 Task: Search for a place to stay in Alvin, United States from July 9 to July 16 for 3 guests, with a price range of ₹8000 to ₹16000, 2 bedrooms, 2 beds, 1 bathroom, self check-in, and English-speaking host.
Action: Mouse moved to (504, 123)
Screenshot: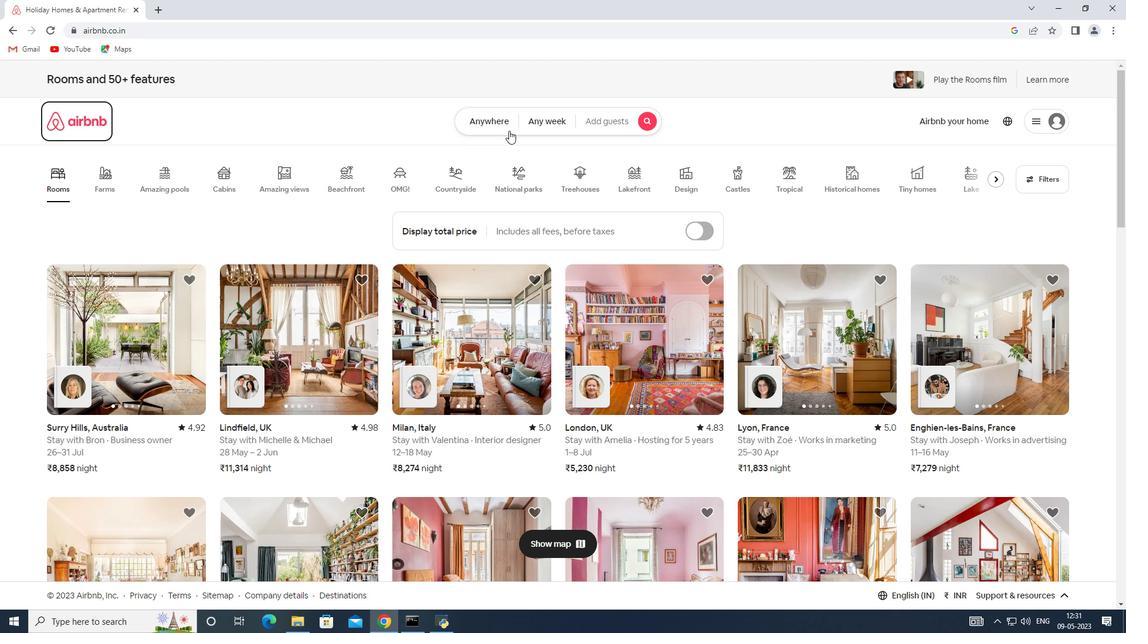 
Action: Mouse pressed left at (504, 123)
Screenshot: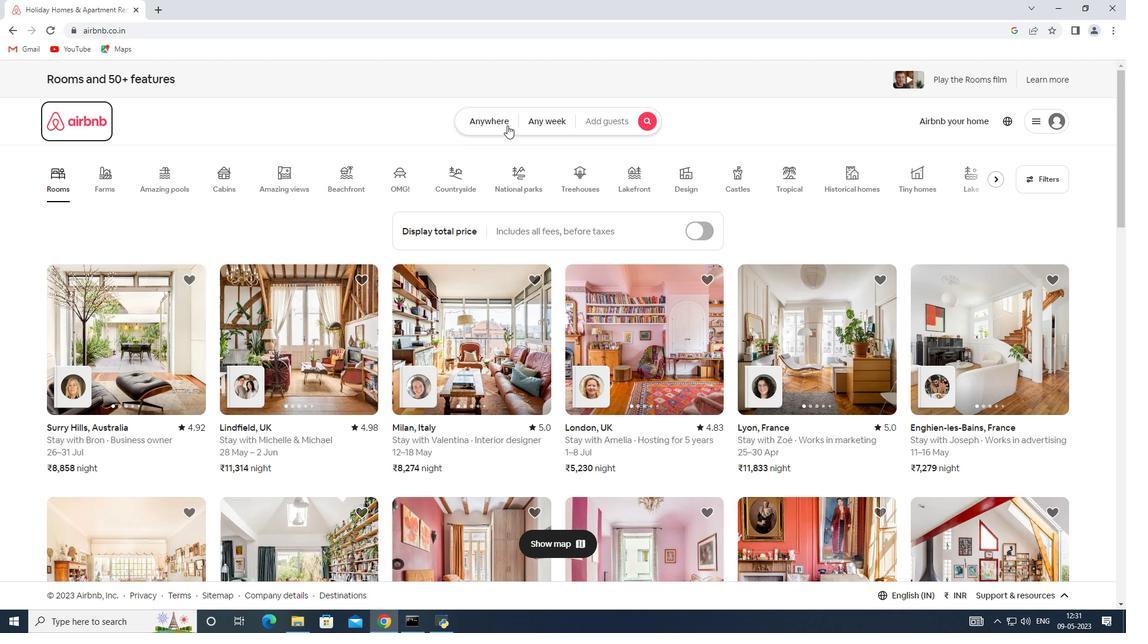 
Action: Mouse moved to (409, 165)
Screenshot: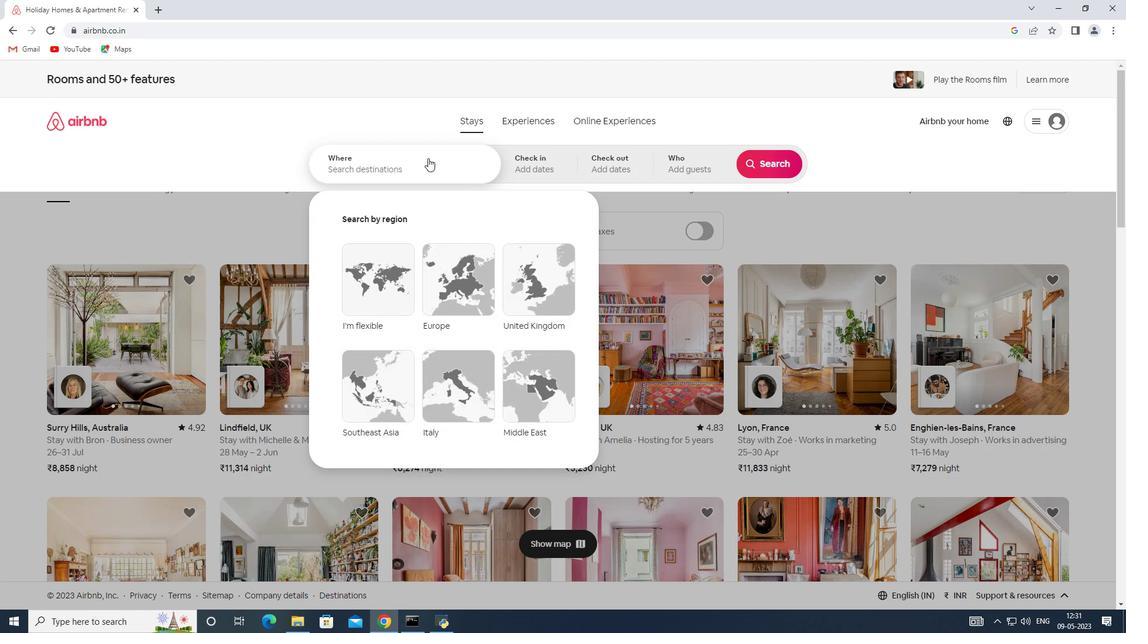 
Action: Mouse pressed left at (409, 165)
Screenshot: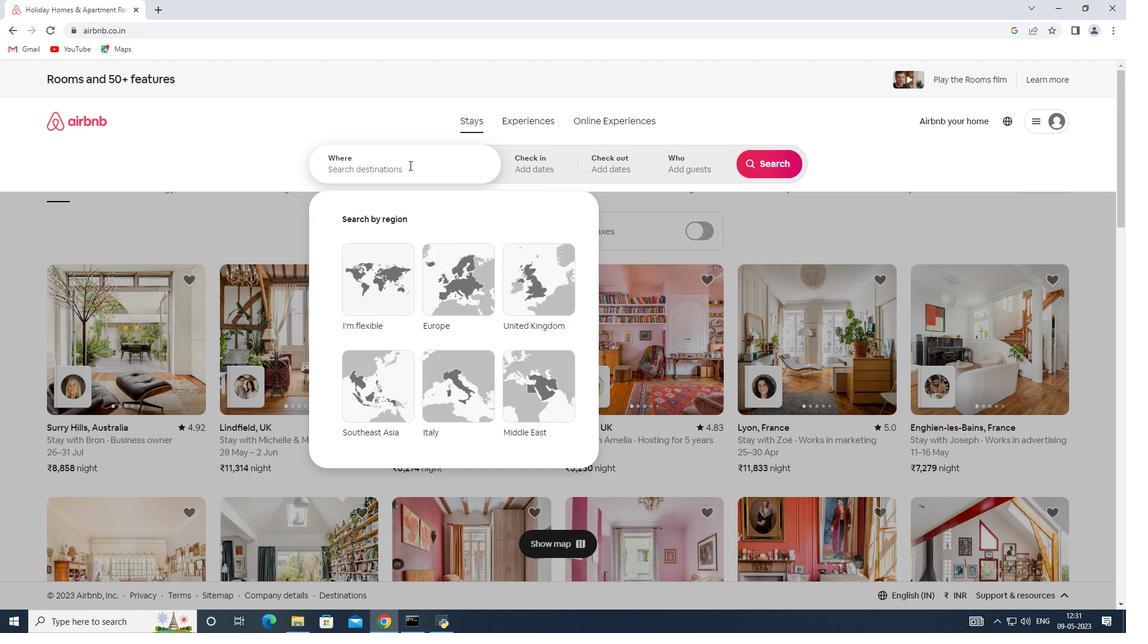 
Action: Key pressed <Key.shift>Alvin,<Key.shift><Key.shift><Key.shift><Key.shift><Key.shift><Key.shift>United<Key.space><Key.shift>States
Screenshot: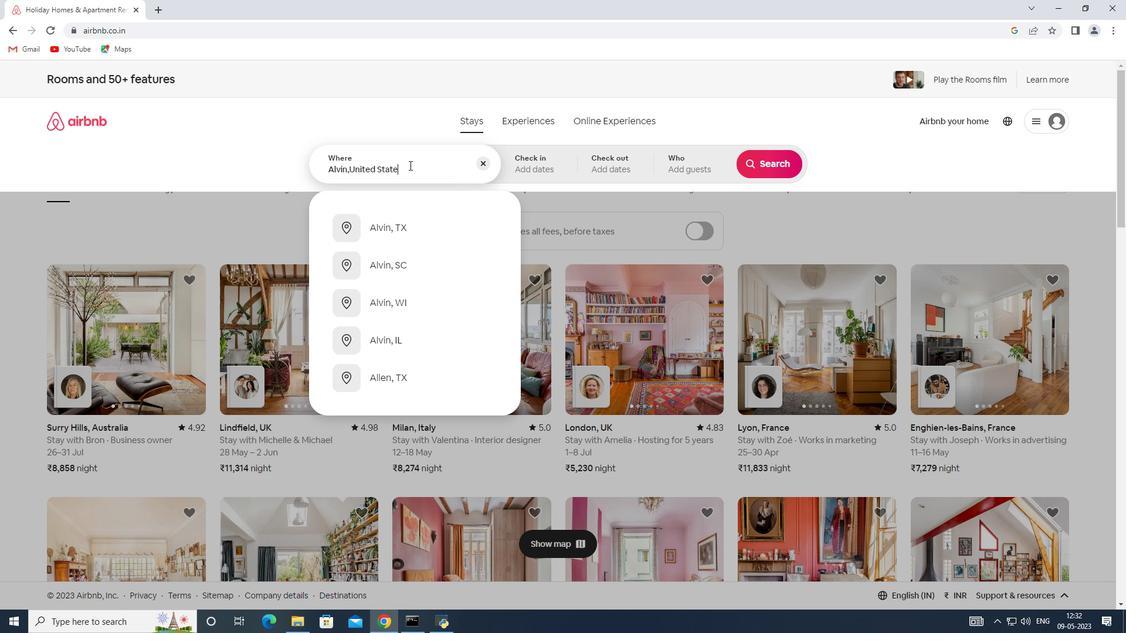 
Action: Mouse moved to (518, 182)
Screenshot: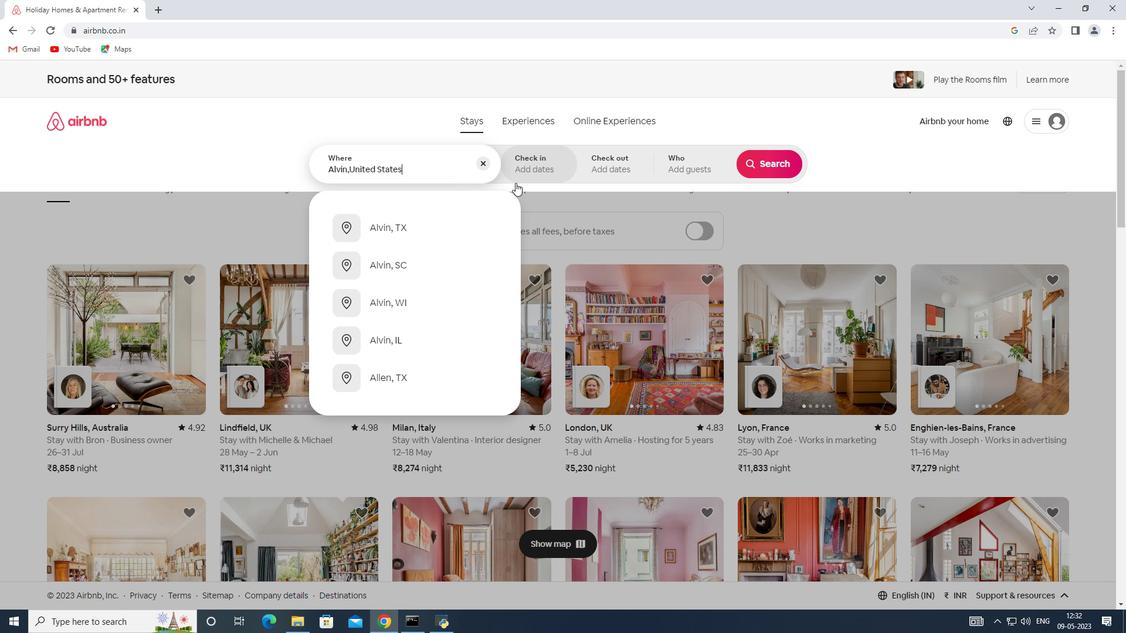 
Action: Mouse pressed left at (518, 182)
Screenshot: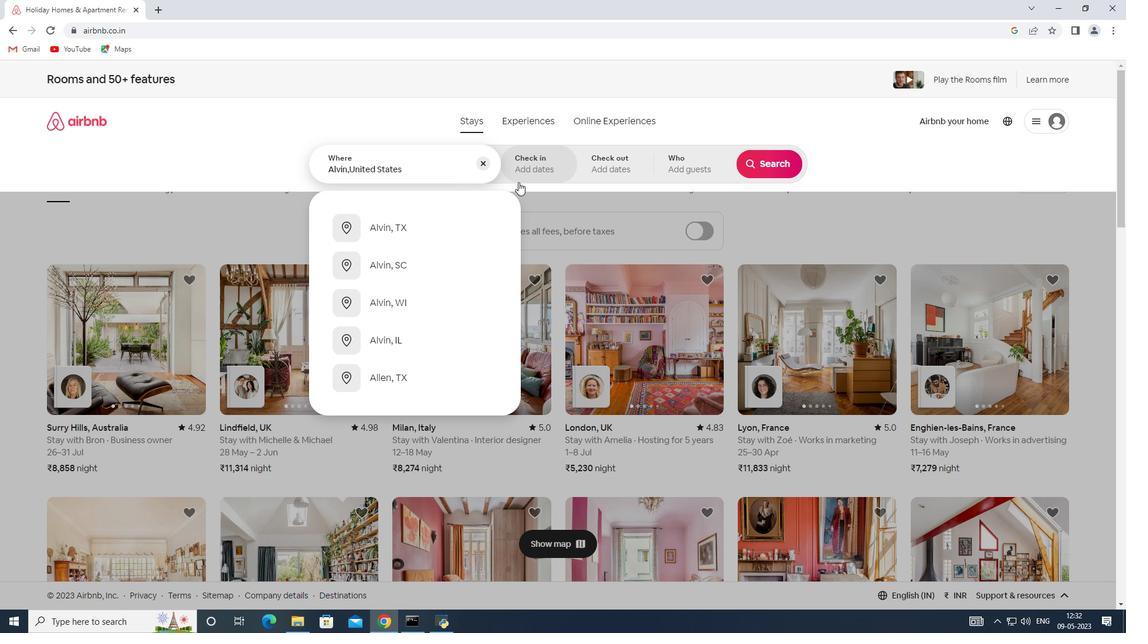 
Action: Mouse moved to (773, 258)
Screenshot: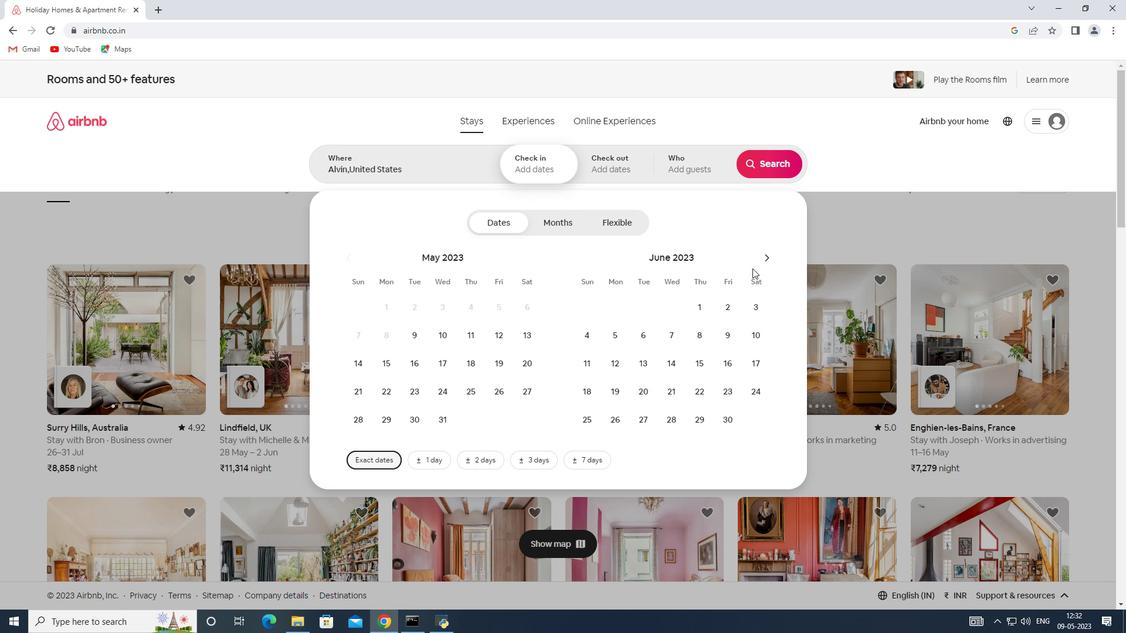 
Action: Mouse pressed left at (773, 258)
Screenshot: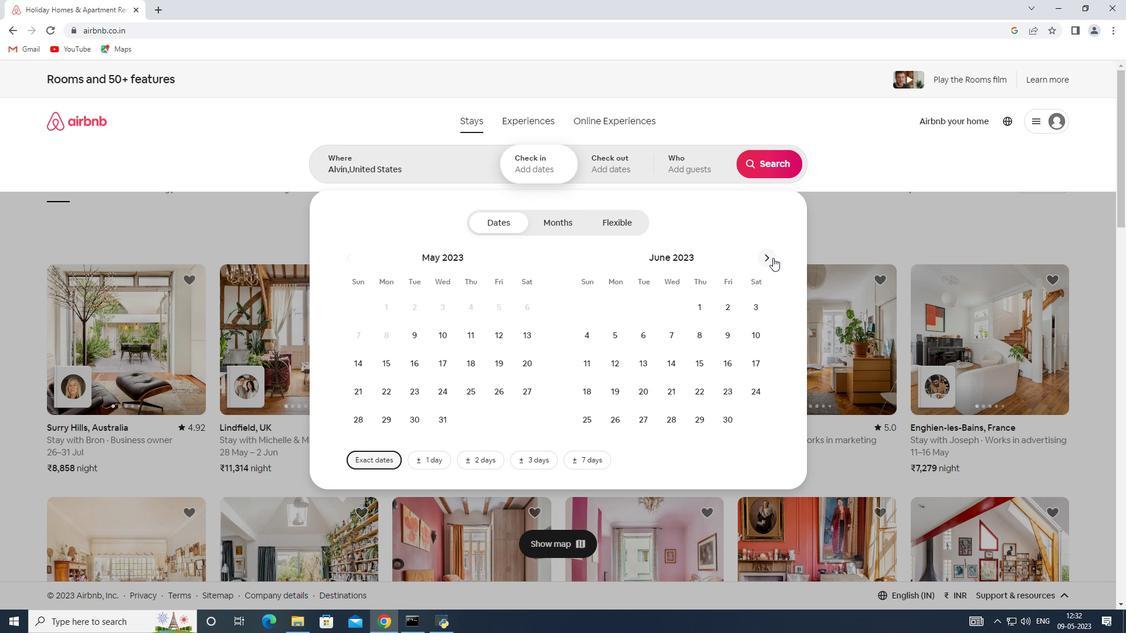 
Action: Mouse moved to (594, 360)
Screenshot: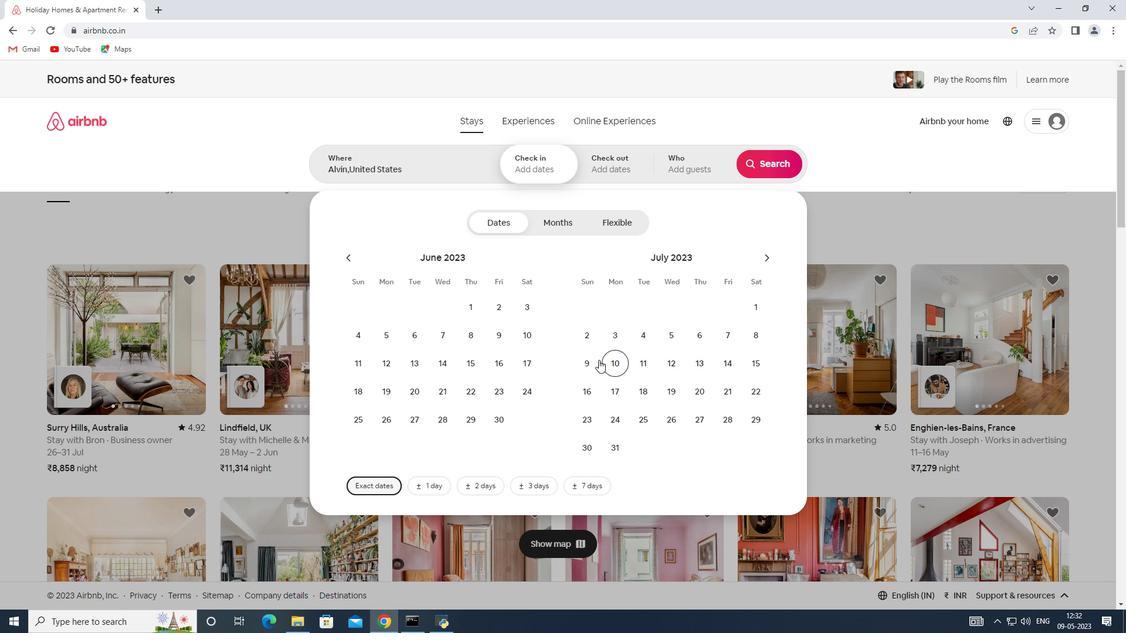 
Action: Mouse pressed left at (594, 360)
Screenshot: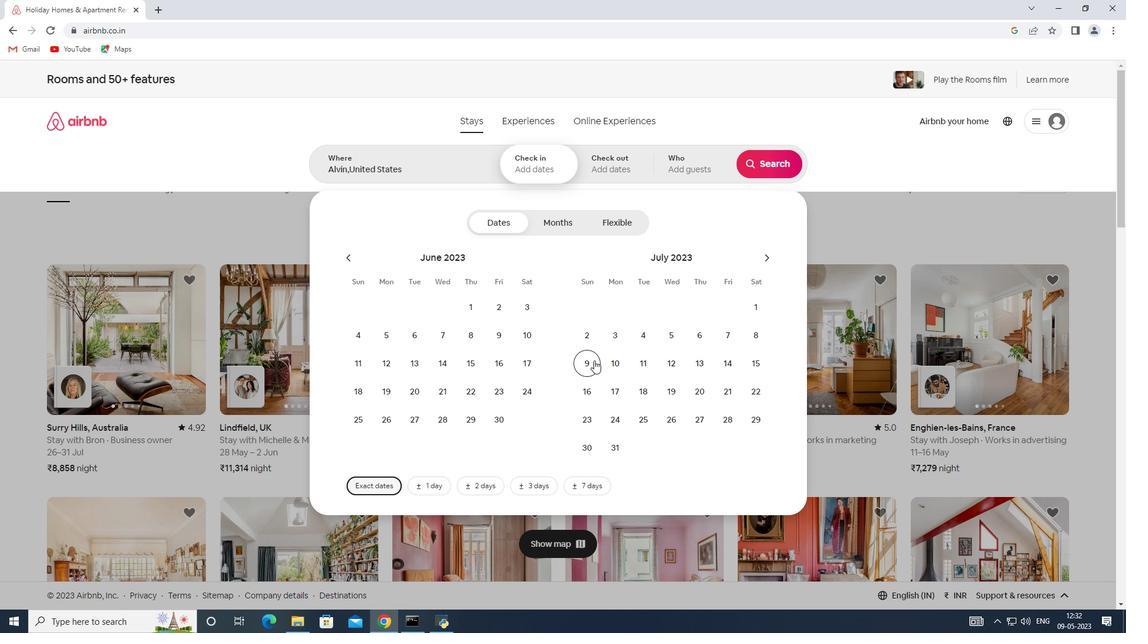 
Action: Mouse moved to (585, 391)
Screenshot: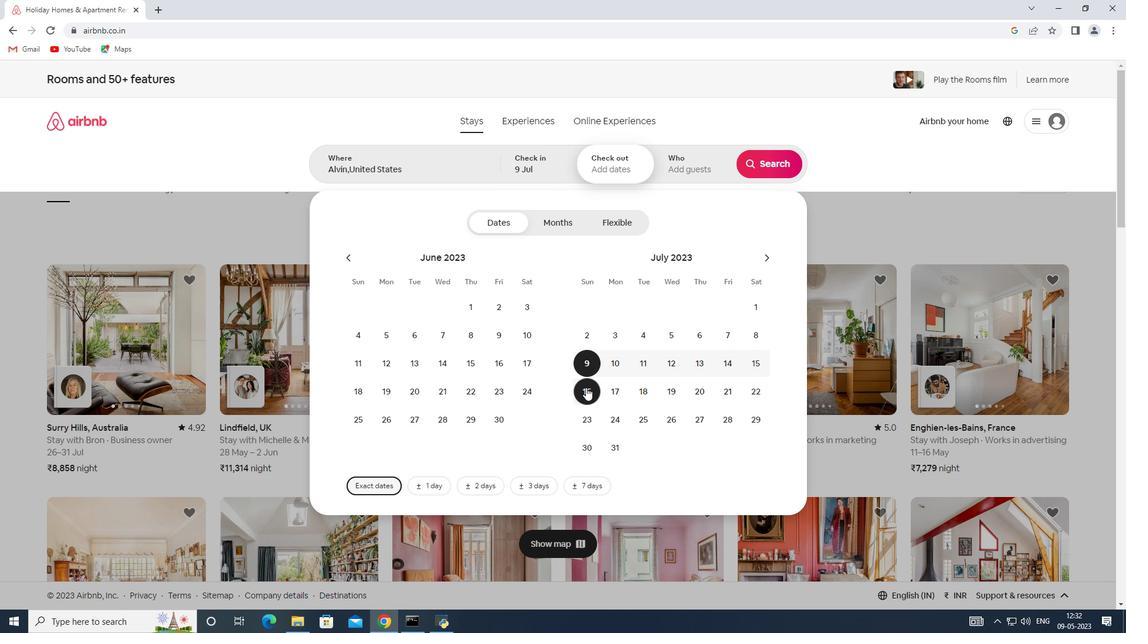 
Action: Mouse pressed left at (585, 391)
Screenshot: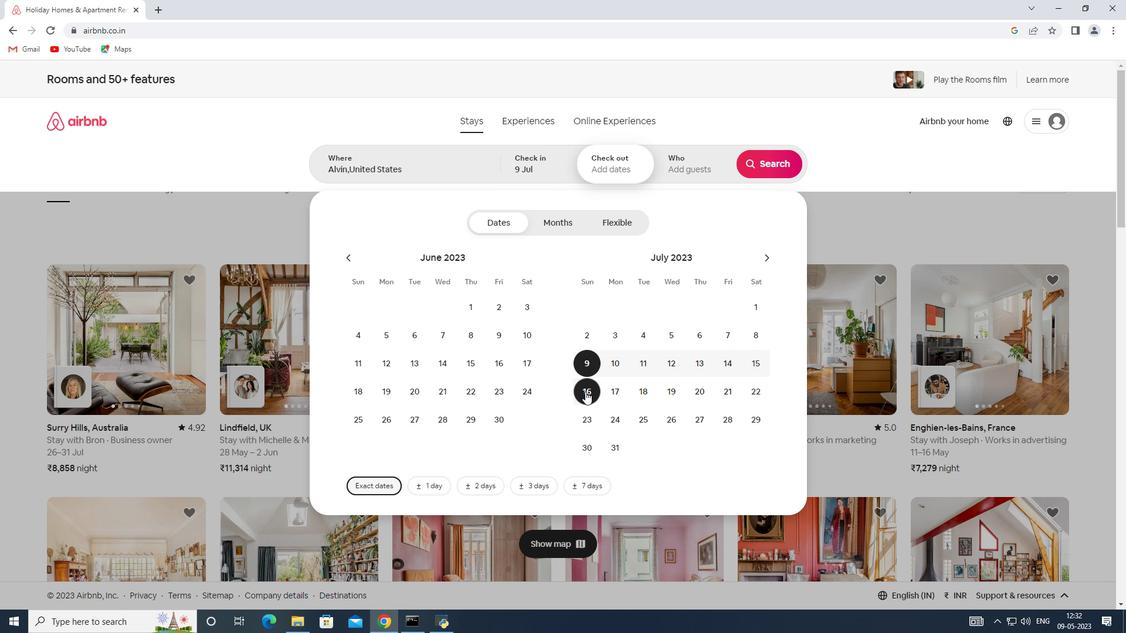 
Action: Mouse moved to (678, 166)
Screenshot: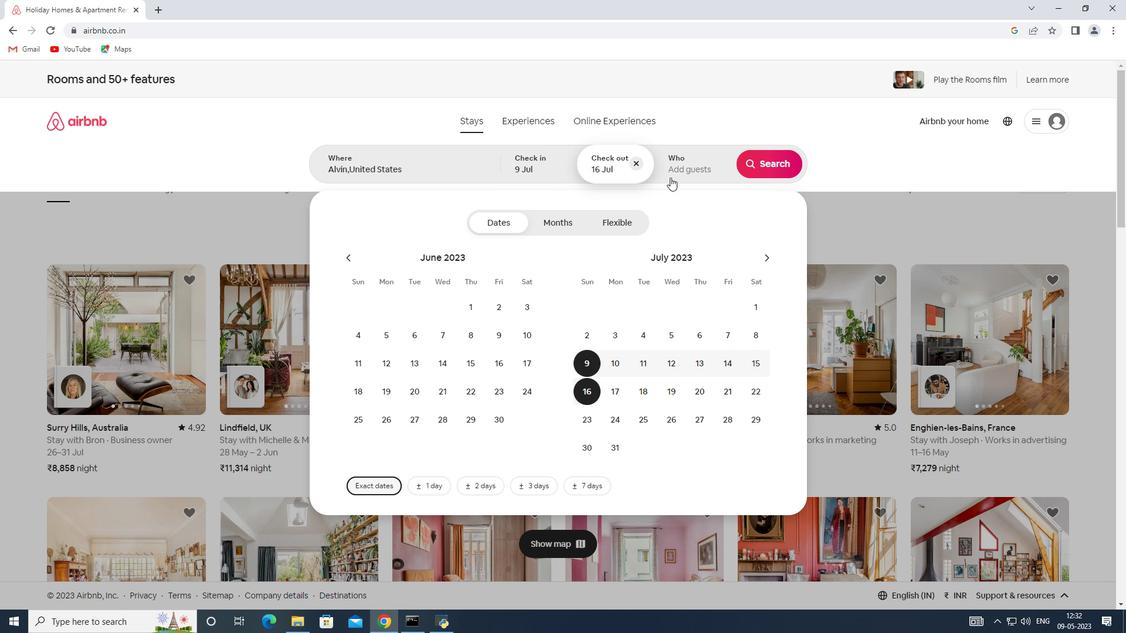 
Action: Mouse pressed left at (678, 166)
Screenshot: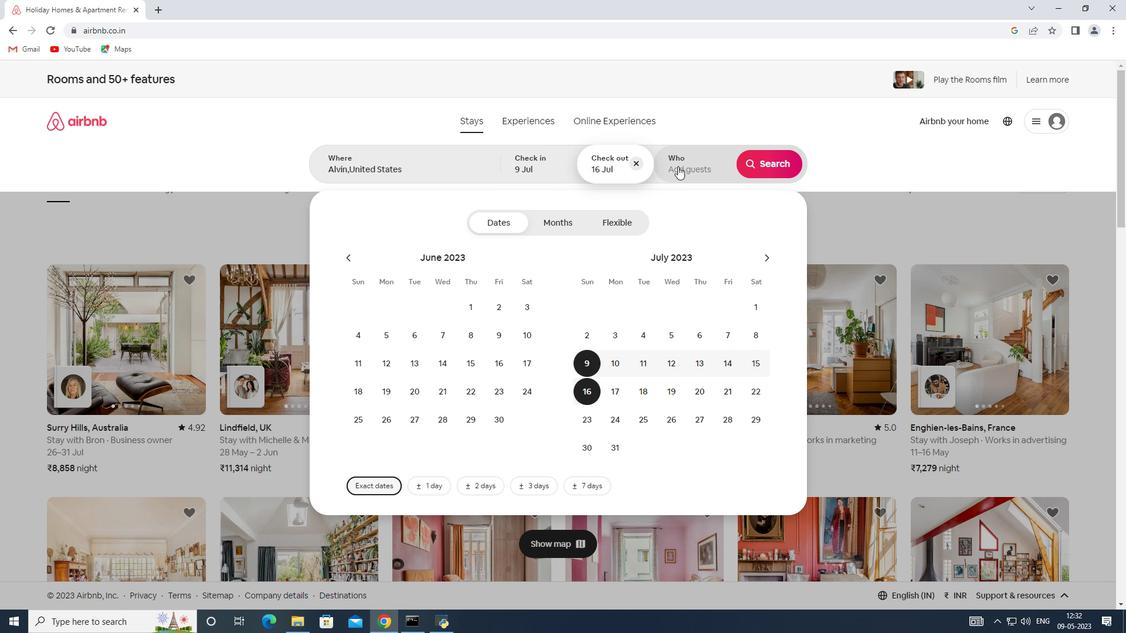 
Action: Mouse moved to (775, 218)
Screenshot: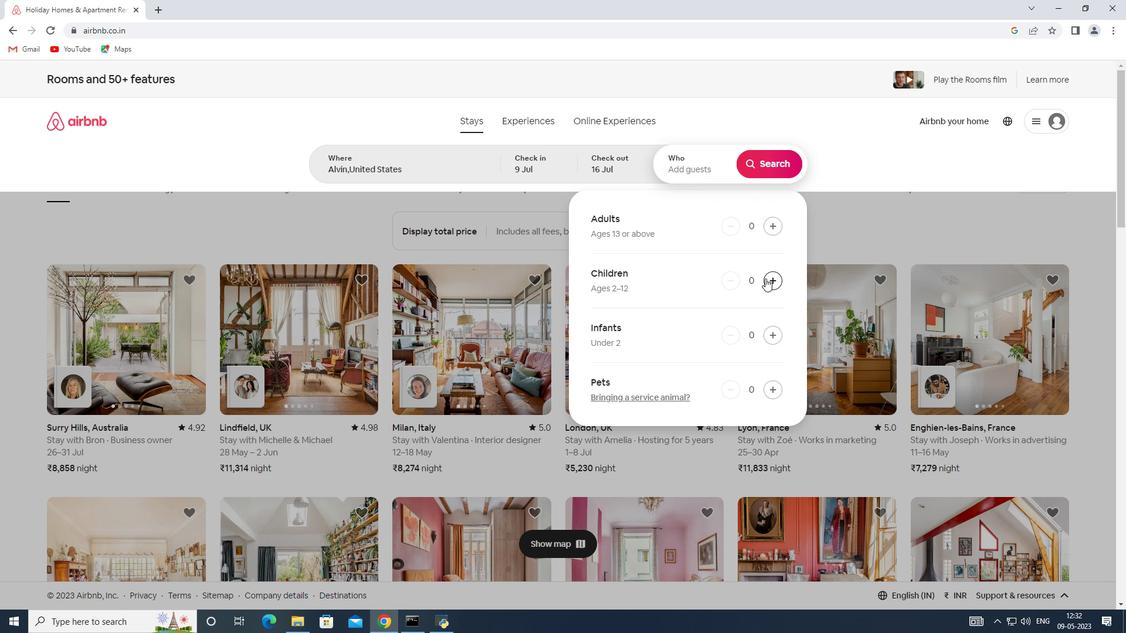 
Action: Mouse pressed left at (775, 218)
Screenshot: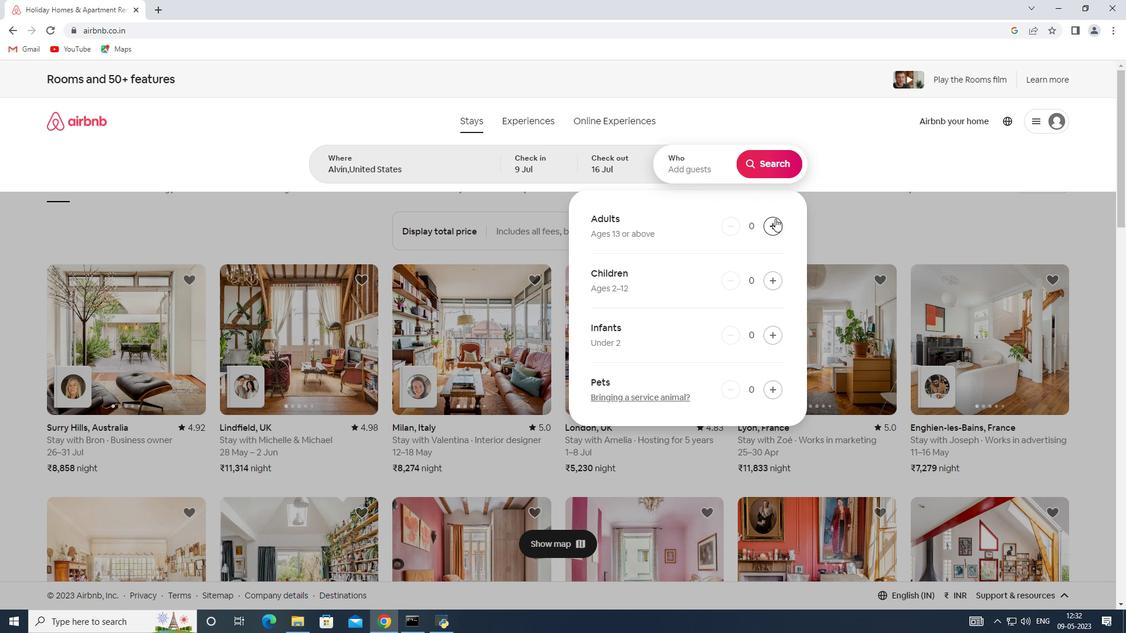 
Action: Mouse pressed left at (775, 218)
Screenshot: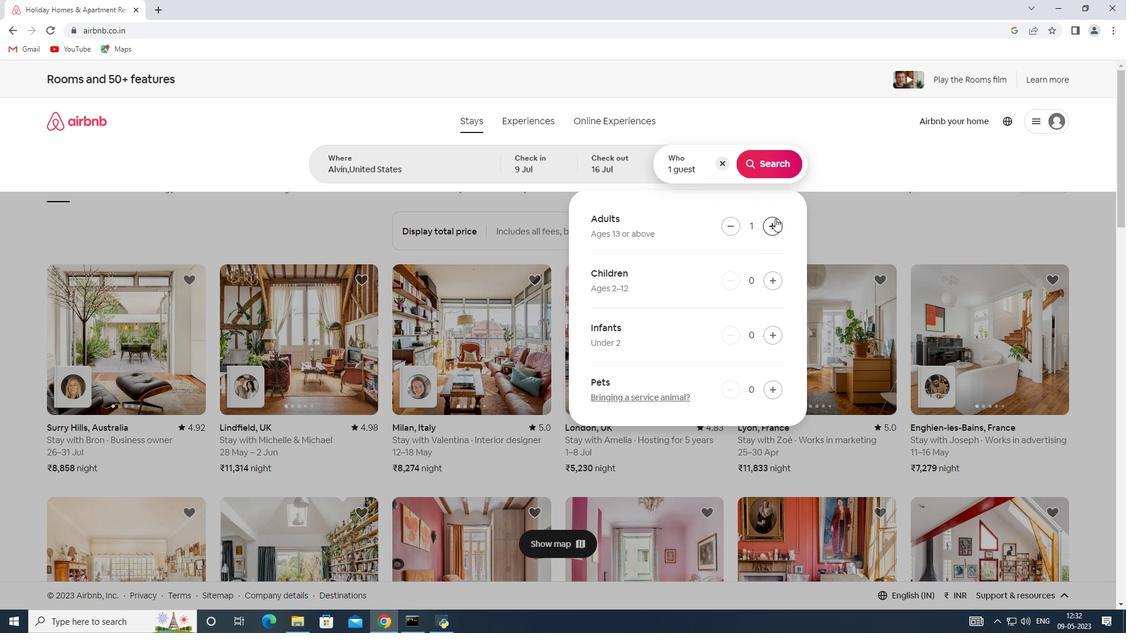 
Action: Mouse moved to (777, 276)
Screenshot: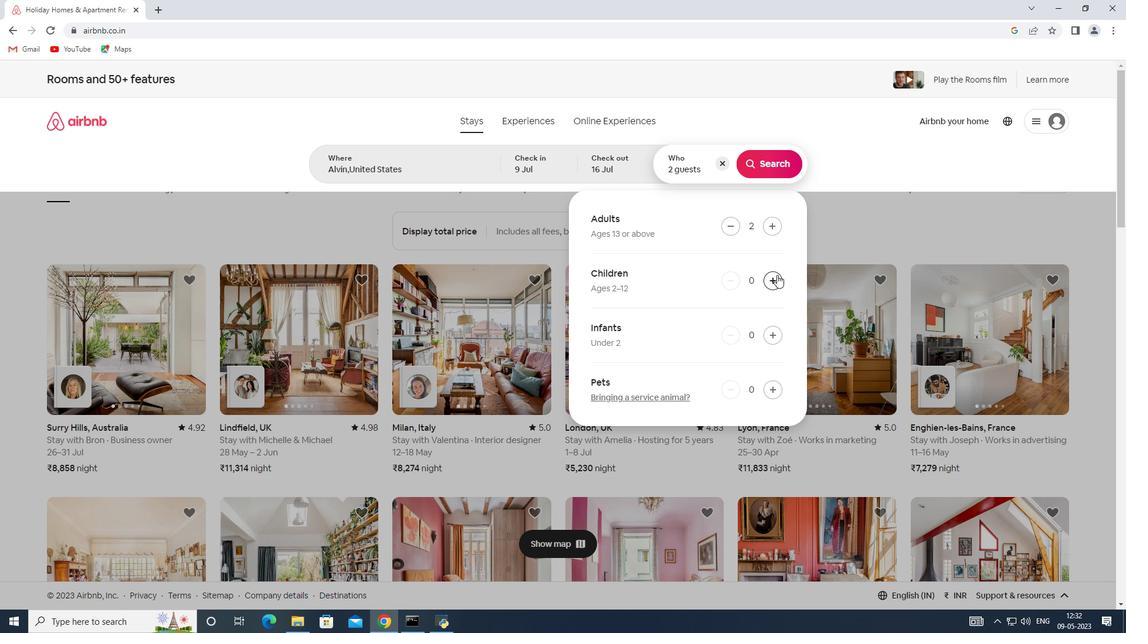 
Action: Mouse pressed left at (777, 276)
Screenshot: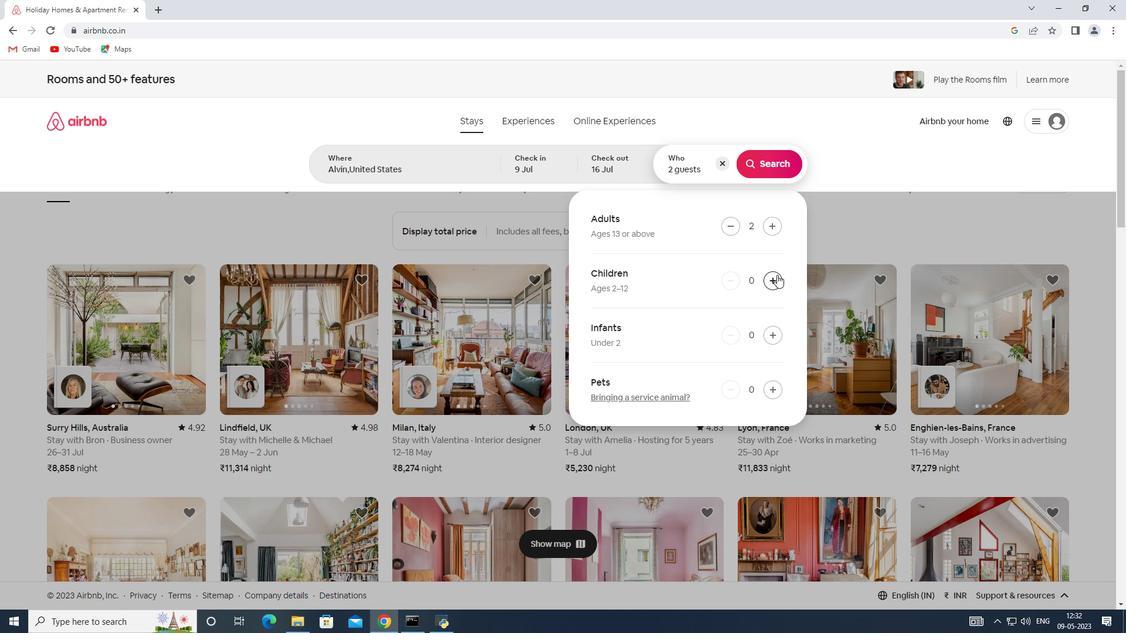 
Action: Mouse moved to (769, 157)
Screenshot: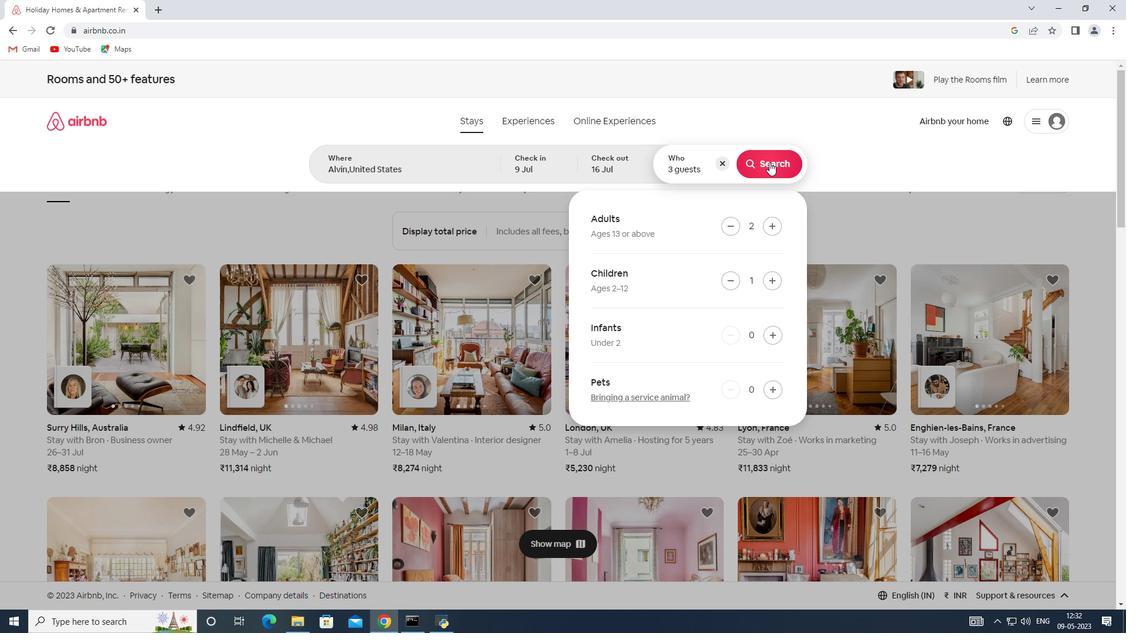 
Action: Mouse pressed left at (769, 157)
Screenshot: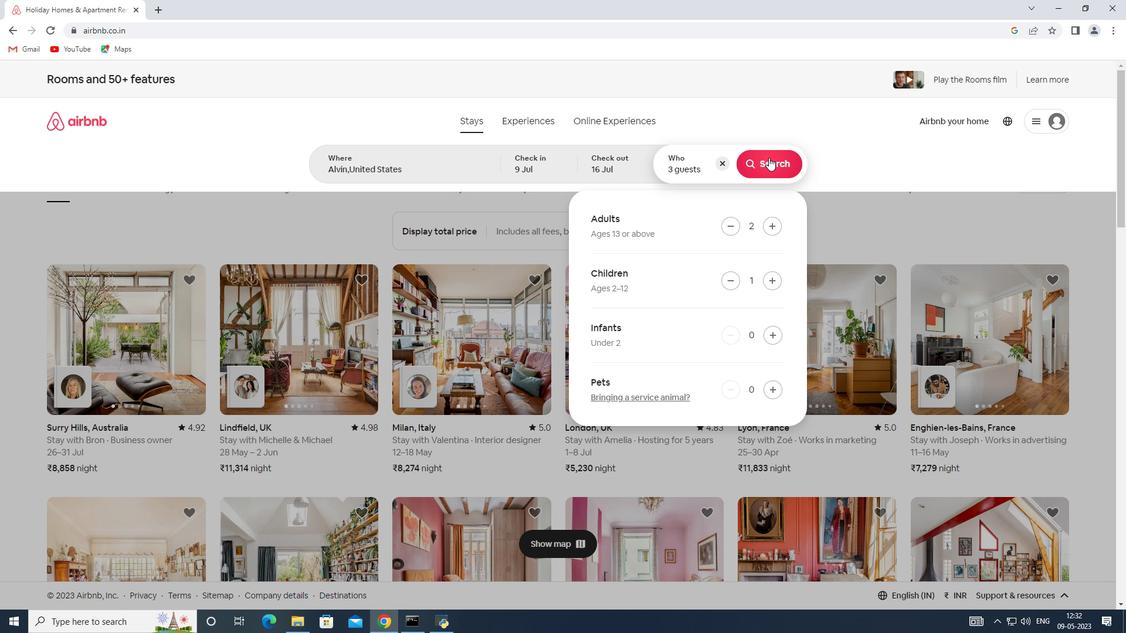 
Action: Mouse moved to (1077, 126)
Screenshot: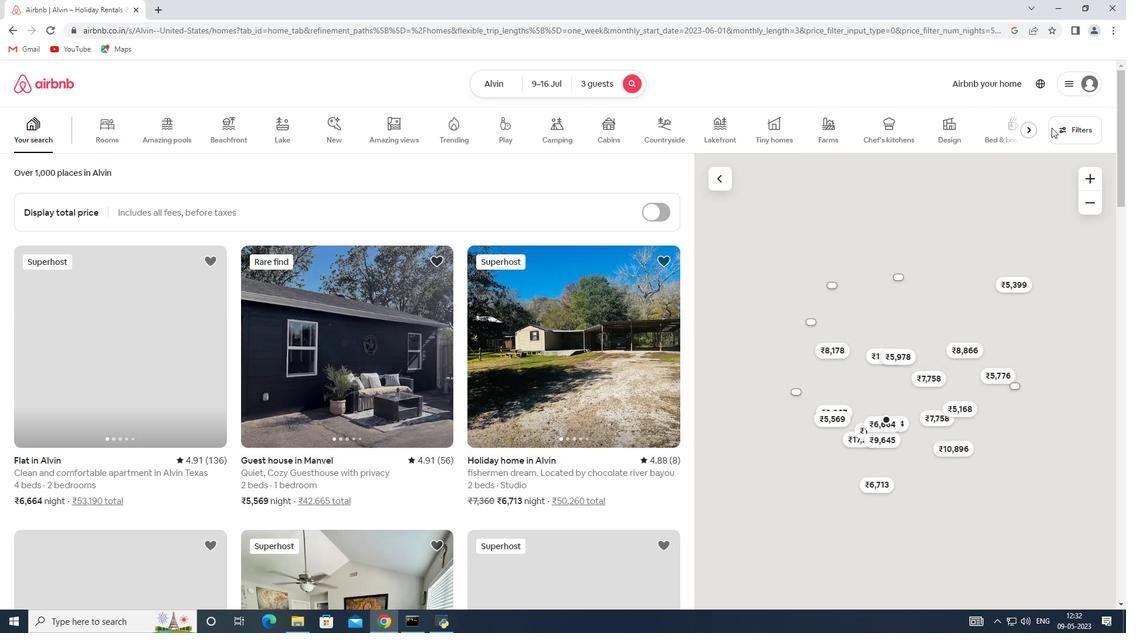 
Action: Mouse pressed left at (1077, 126)
Screenshot: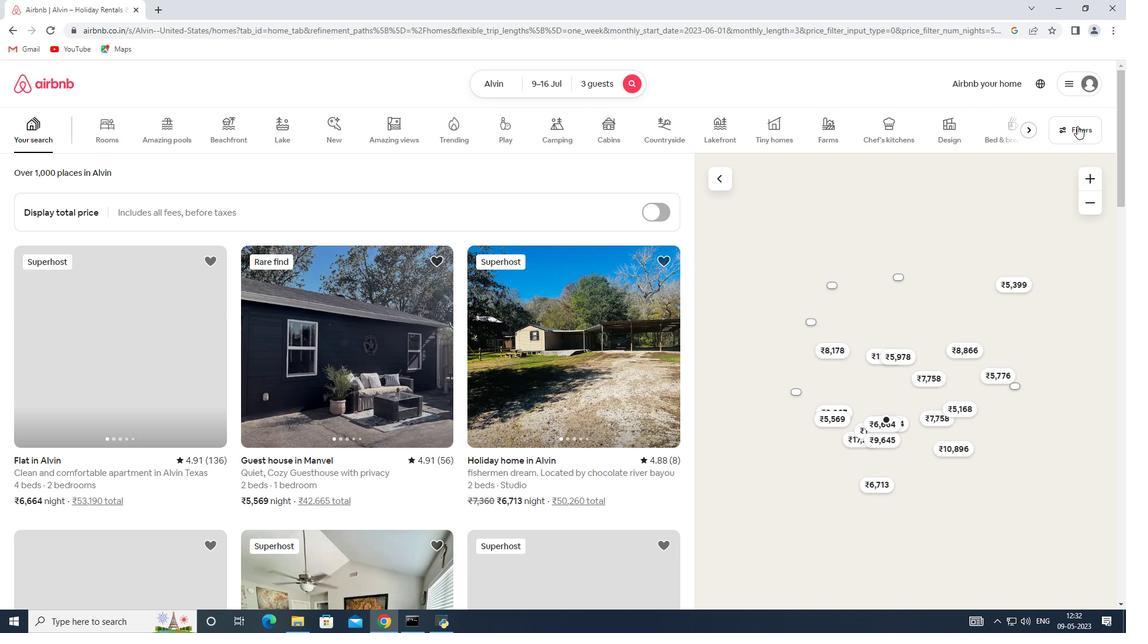 
Action: Mouse moved to (411, 419)
Screenshot: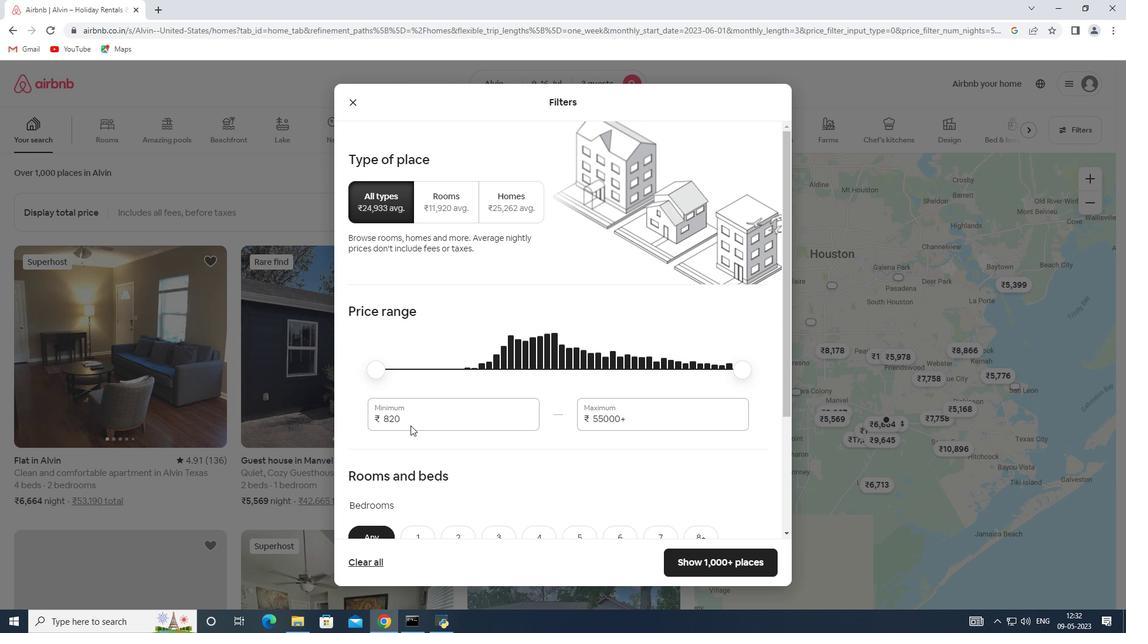 
Action: Mouse pressed left at (411, 419)
Screenshot: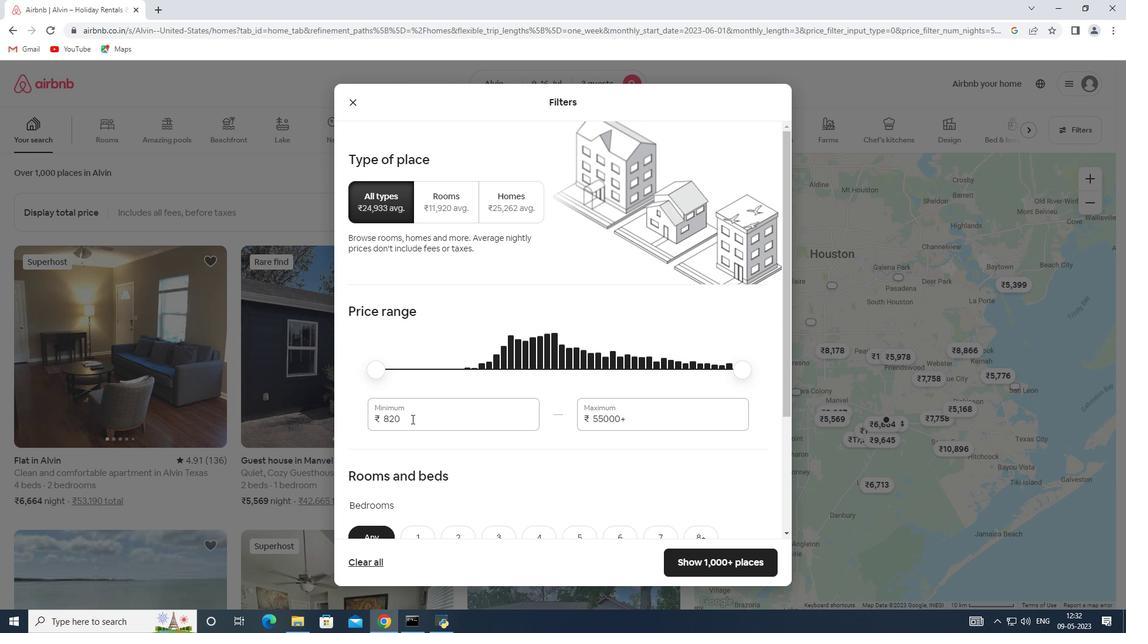 
Action: Mouse moved to (364, 417)
Screenshot: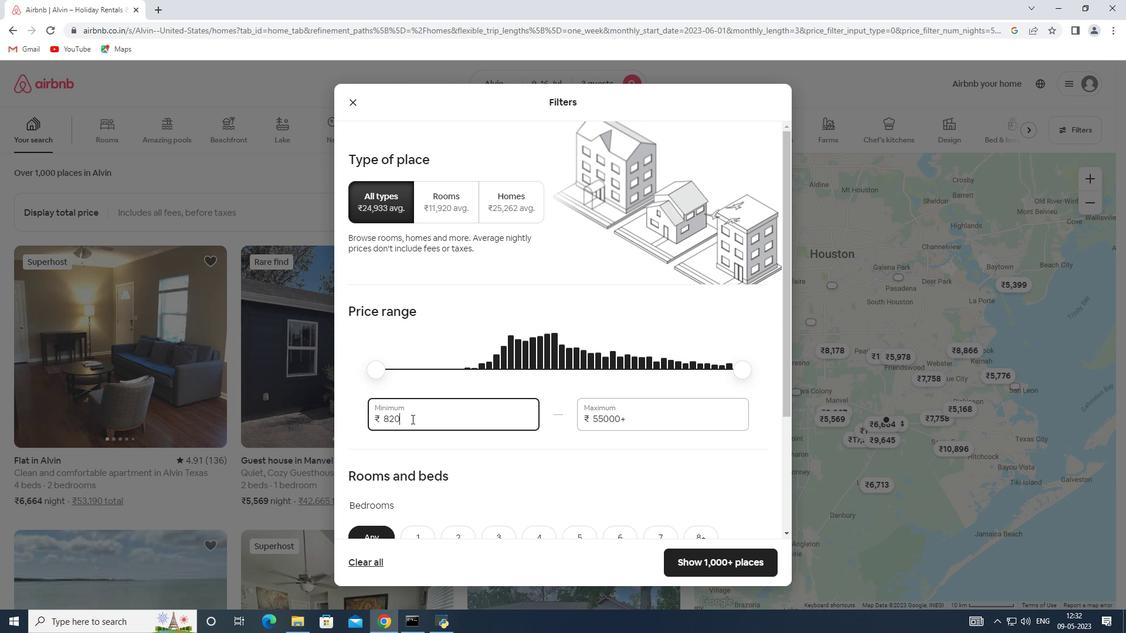 
Action: Key pressed 8000
Screenshot: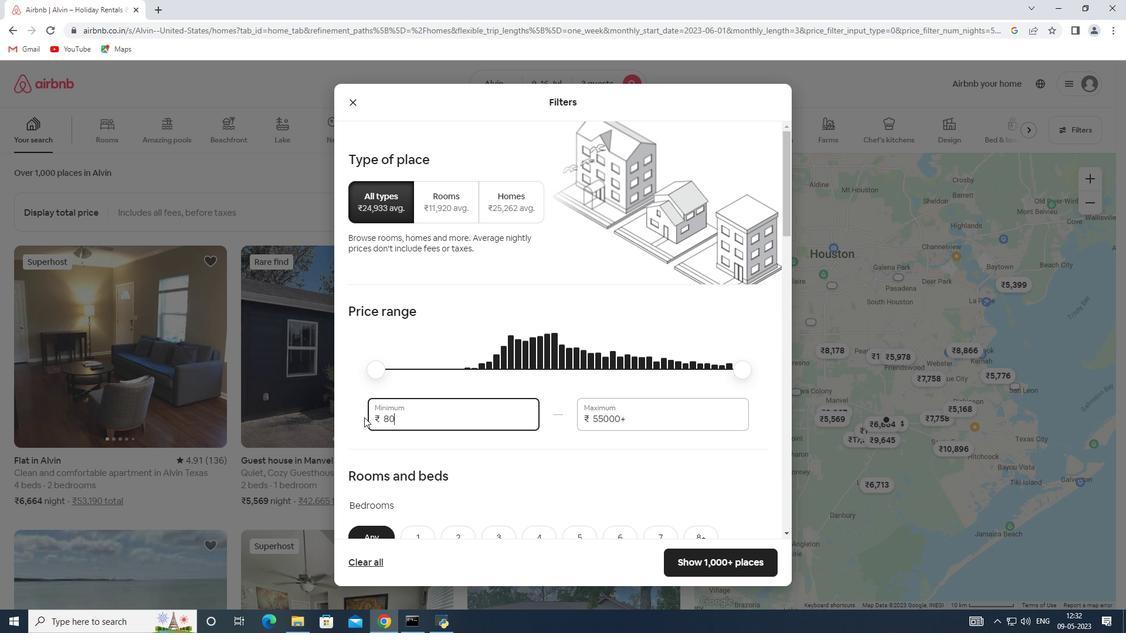 
Action: Mouse moved to (628, 421)
Screenshot: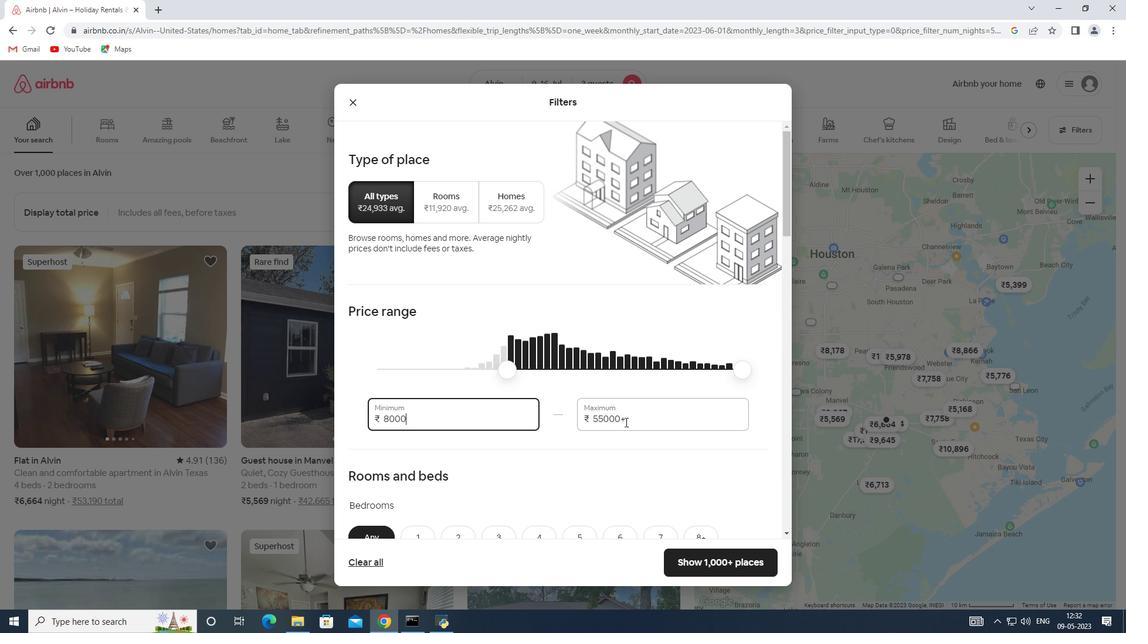 
Action: Mouse pressed left at (628, 421)
Screenshot: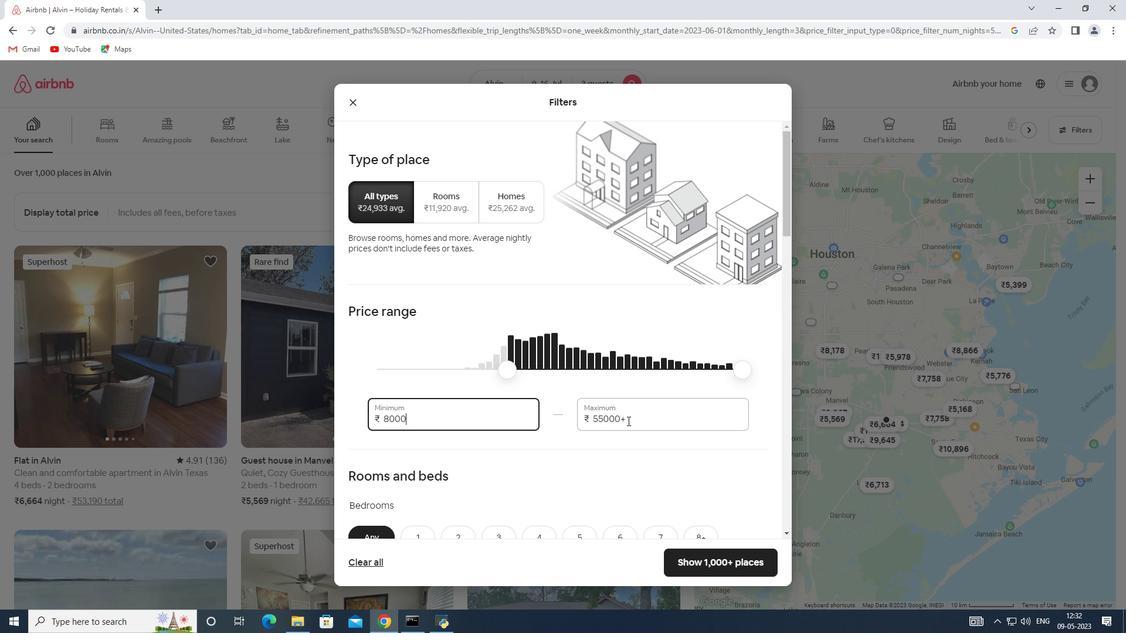 
Action: Mouse moved to (552, 421)
Screenshot: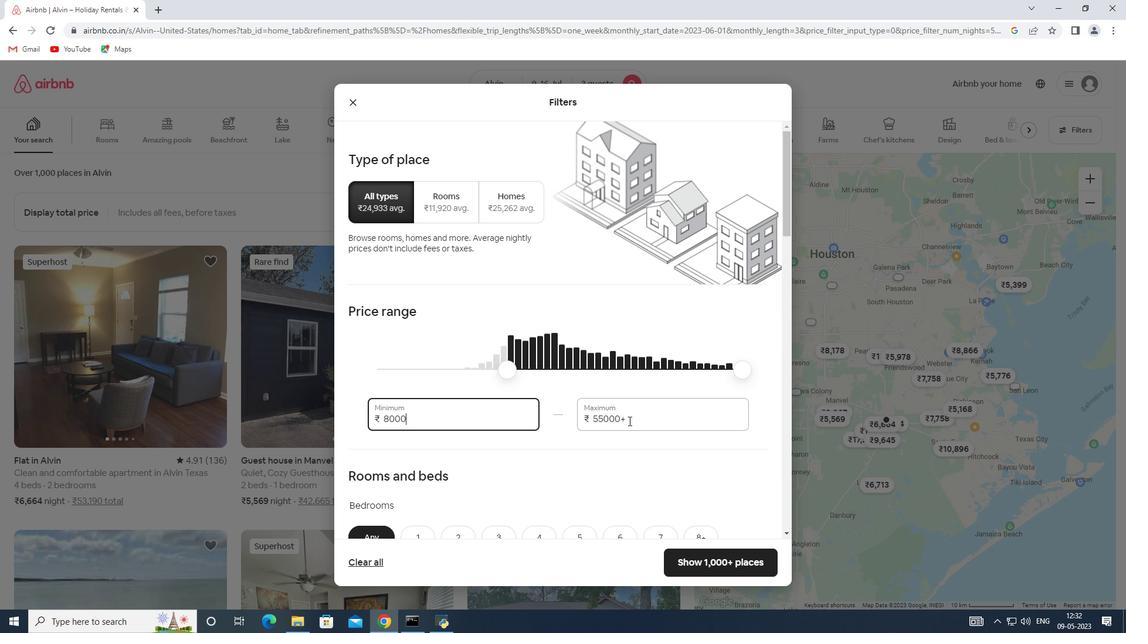 
Action: Key pressed 16000
Screenshot: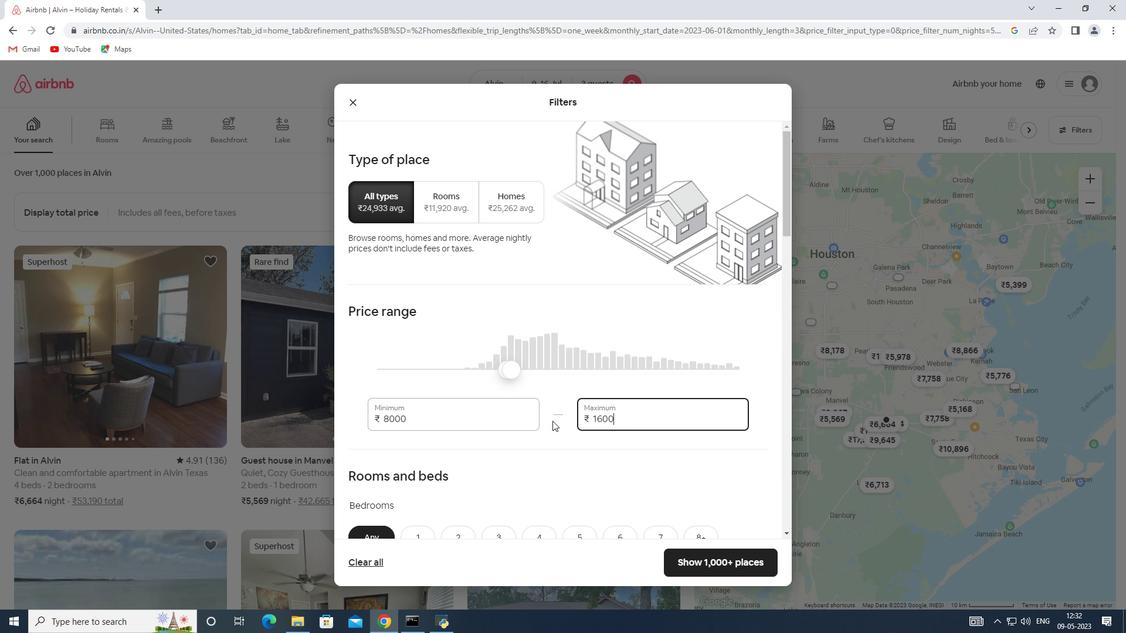 
Action: Mouse moved to (594, 391)
Screenshot: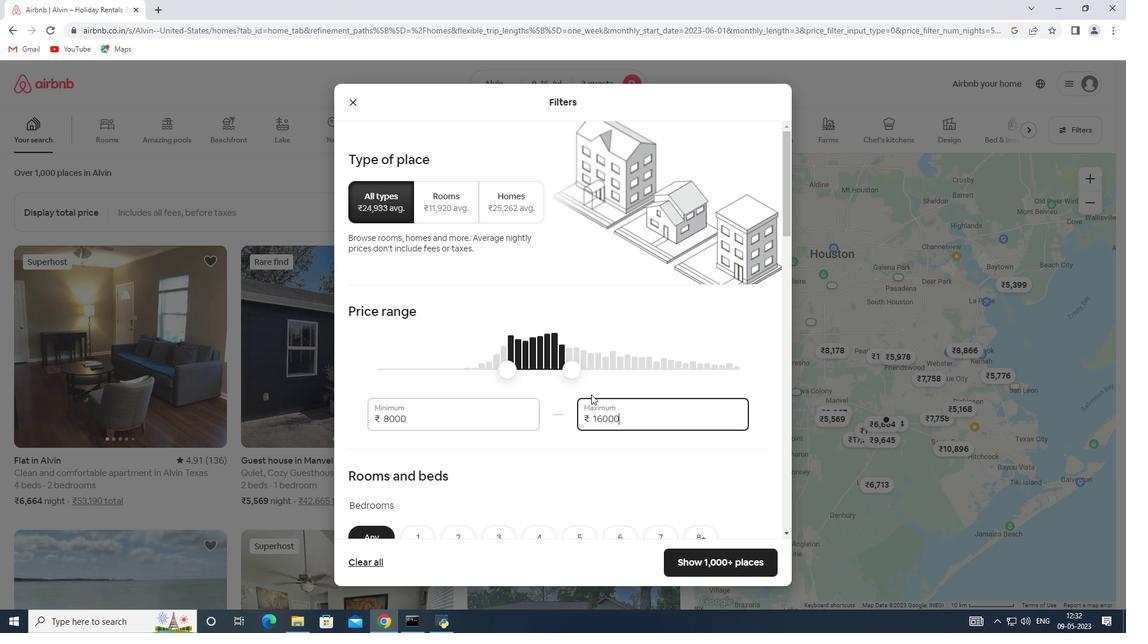 
Action: Mouse scrolled (594, 391) with delta (0, 0)
Screenshot: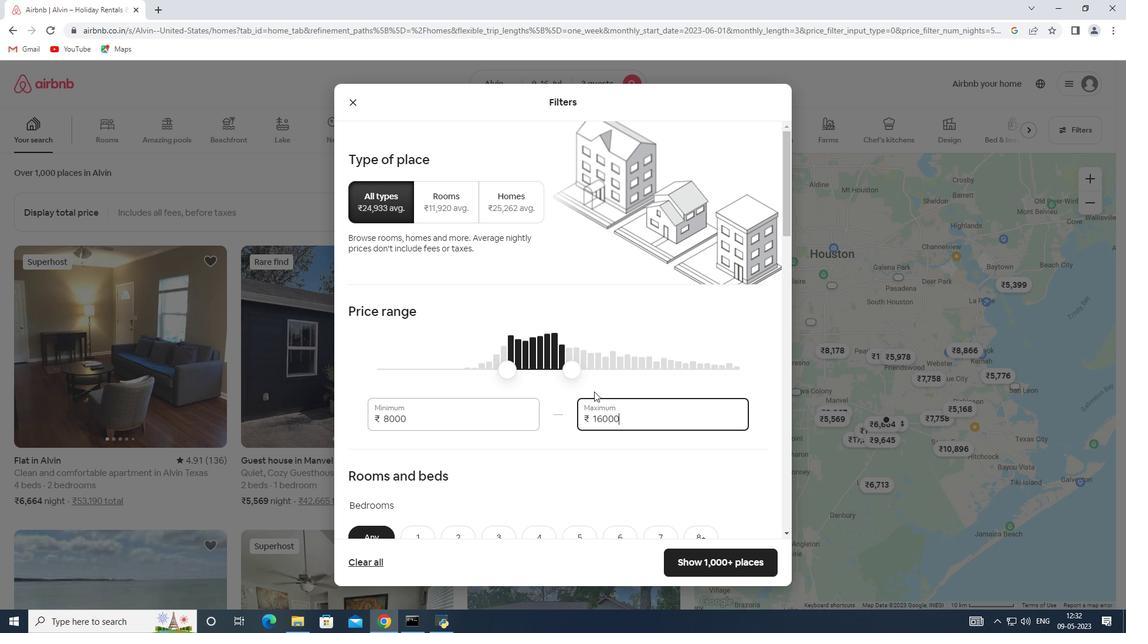 
Action: Mouse scrolled (594, 391) with delta (0, 0)
Screenshot: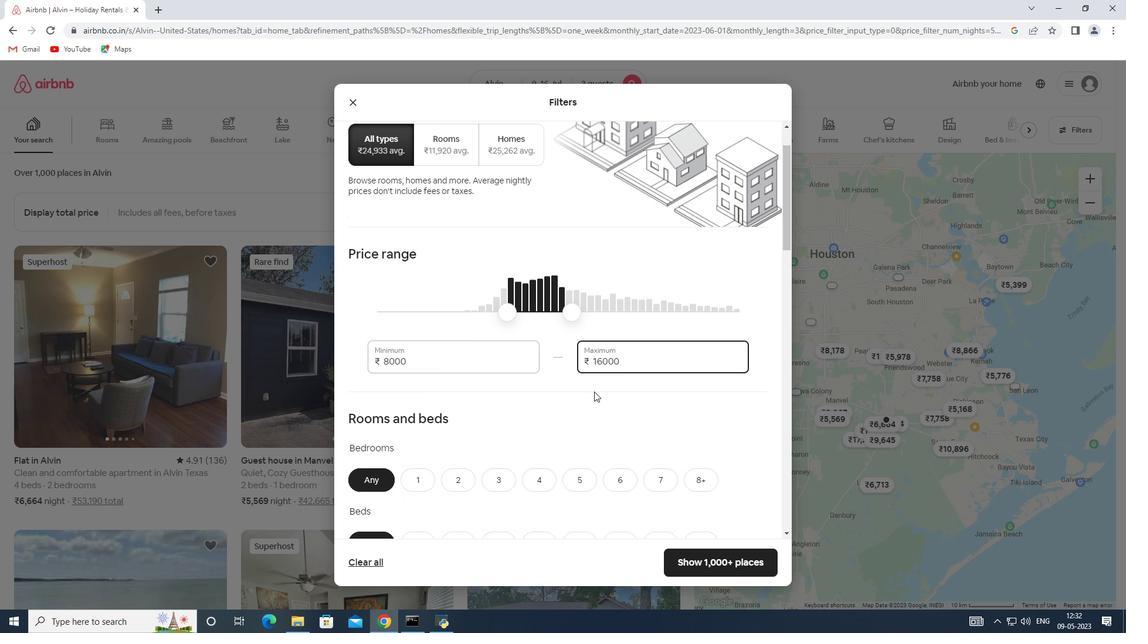 
Action: Mouse scrolled (594, 391) with delta (0, 0)
Screenshot: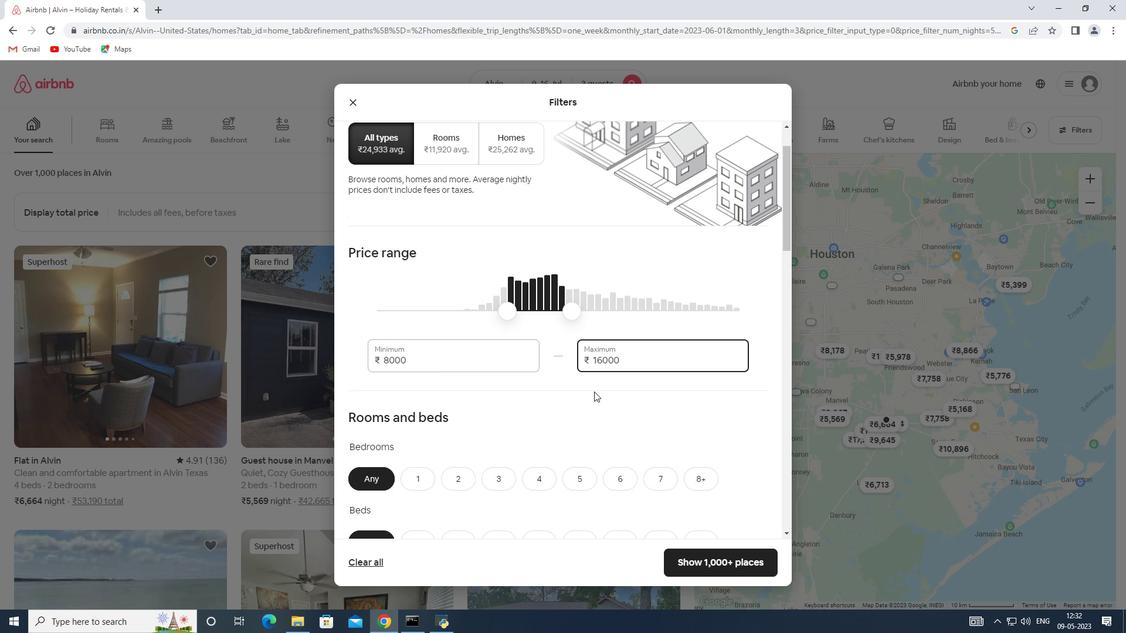 
Action: Mouse moved to (468, 360)
Screenshot: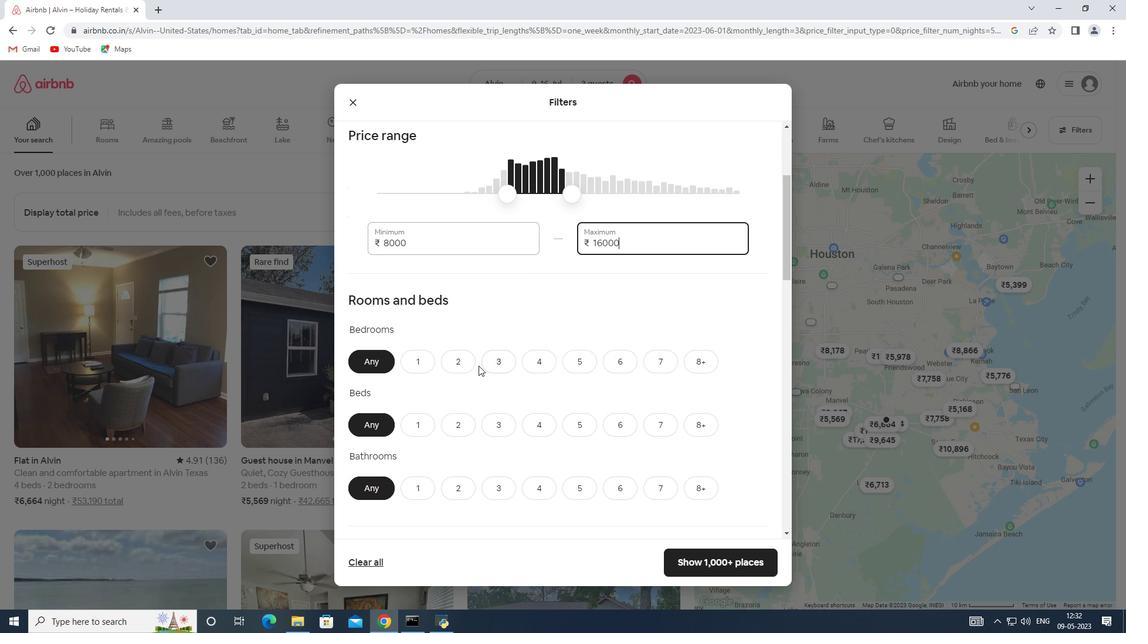 
Action: Mouse pressed left at (468, 360)
Screenshot: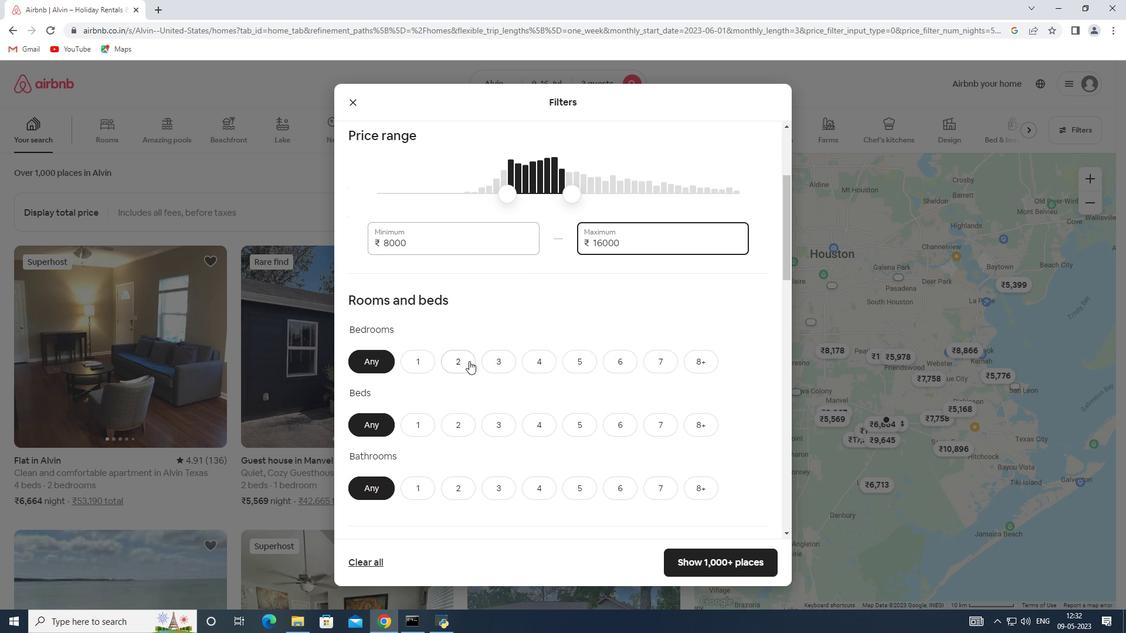 
Action: Mouse moved to (454, 423)
Screenshot: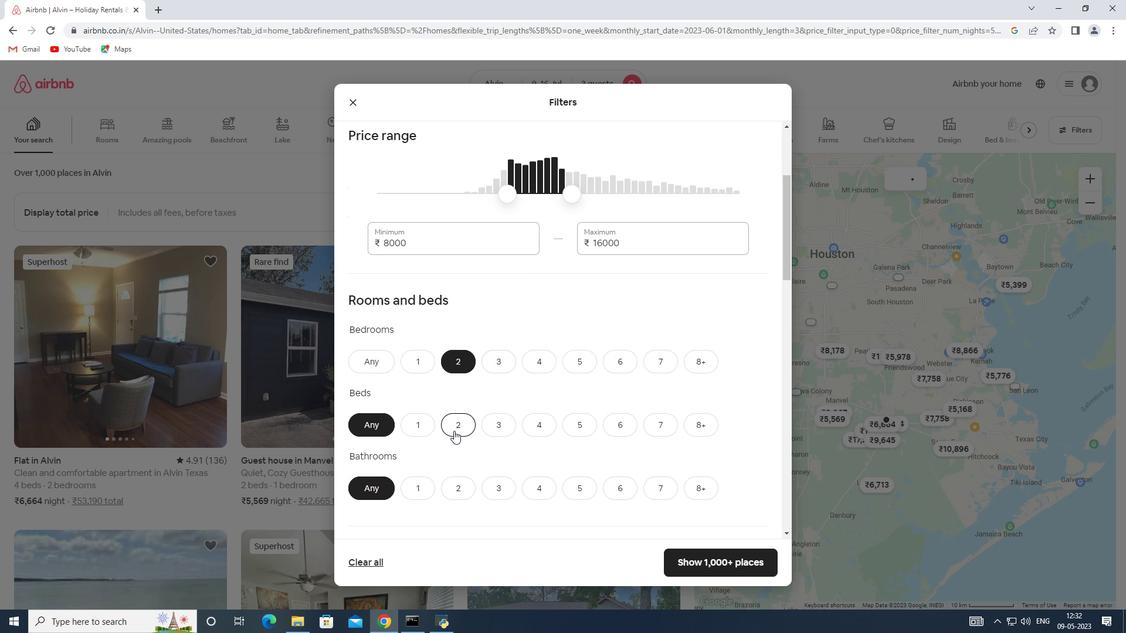 
Action: Mouse pressed left at (454, 423)
Screenshot: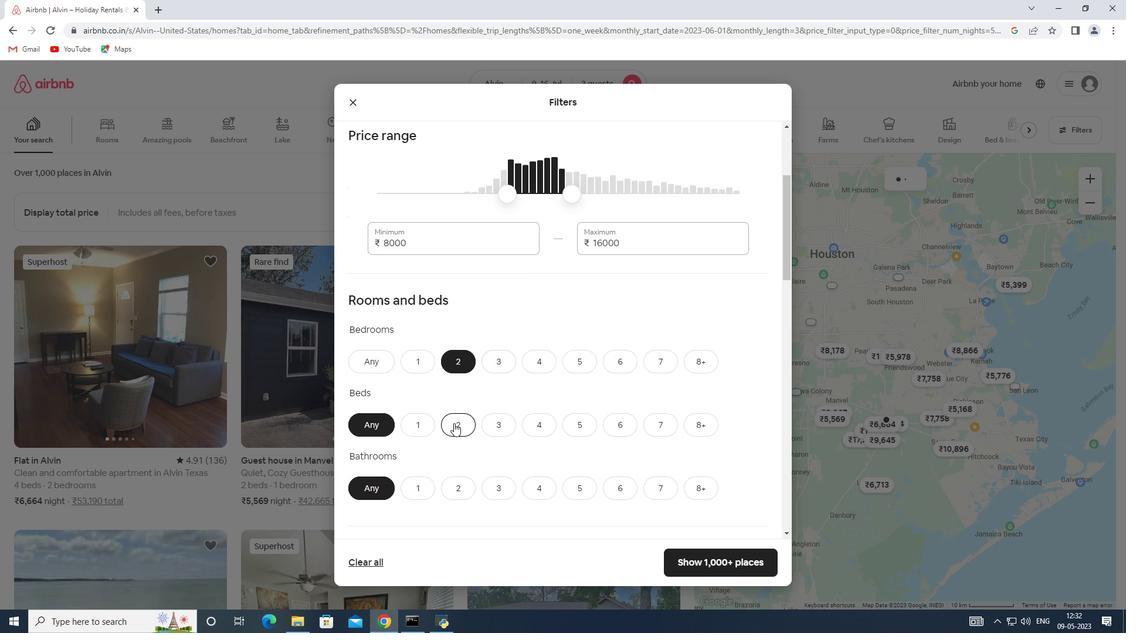 
Action: Mouse moved to (454, 421)
Screenshot: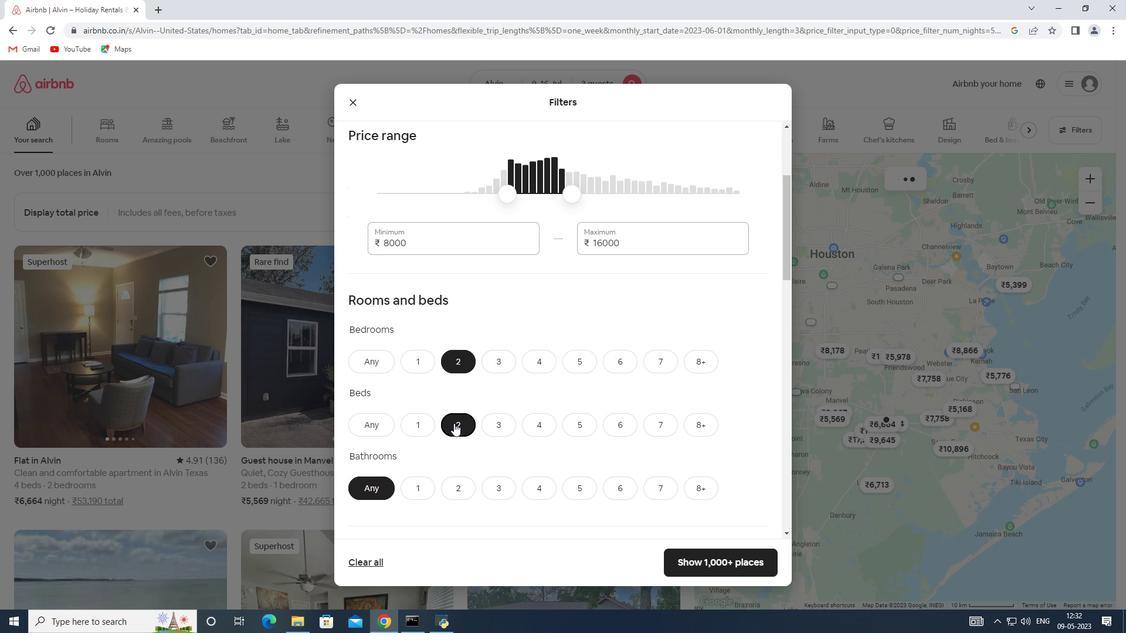 
Action: Mouse scrolled (454, 421) with delta (0, 0)
Screenshot: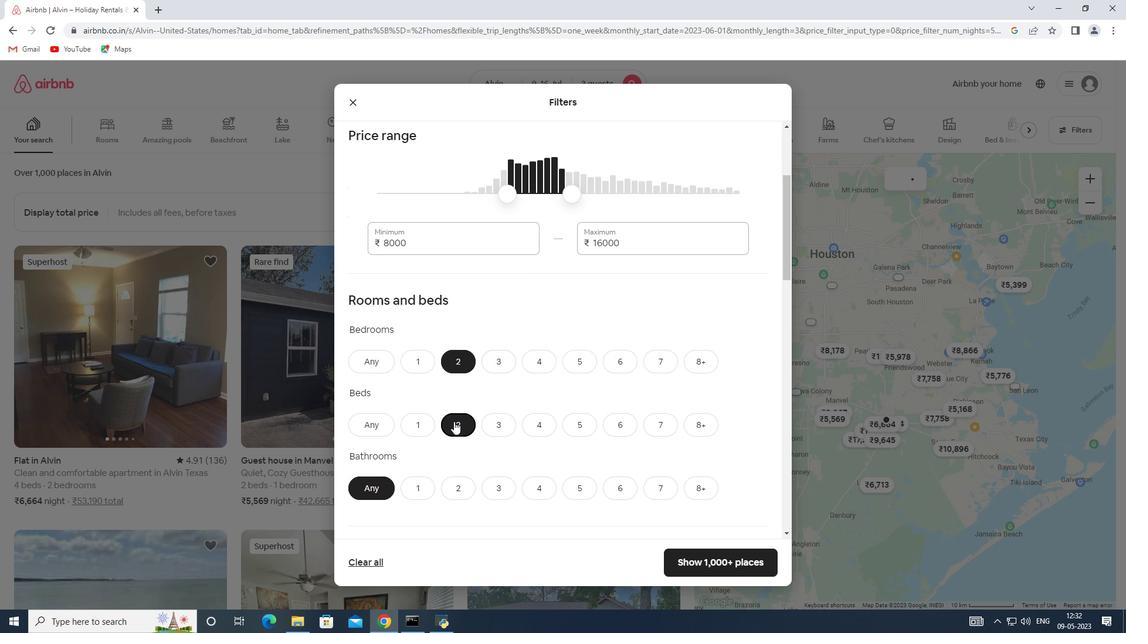 
Action: Mouse scrolled (454, 421) with delta (0, 0)
Screenshot: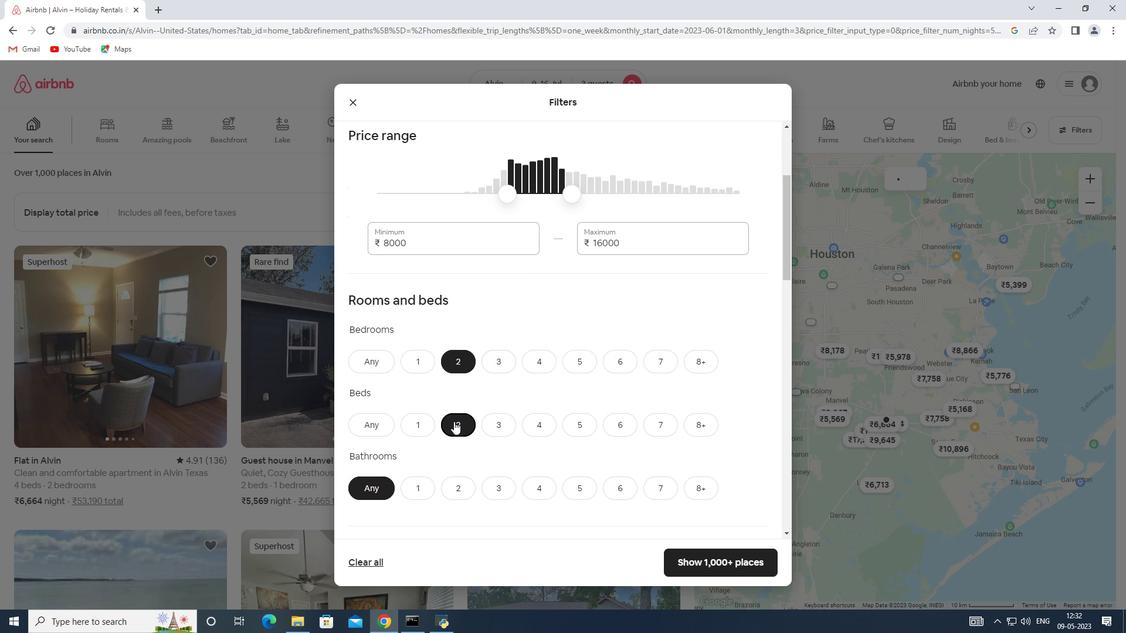 
Action: Mouse moved to (415, 376)
Screenshot: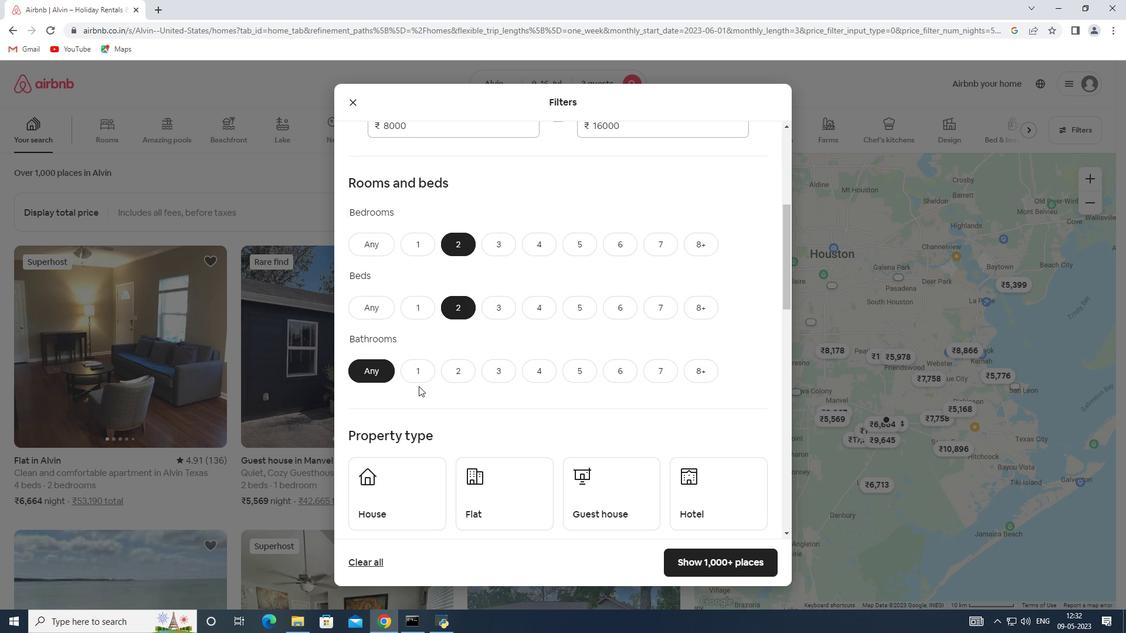 
Action: Mouse pressed left at (415, 376)
Screenshot: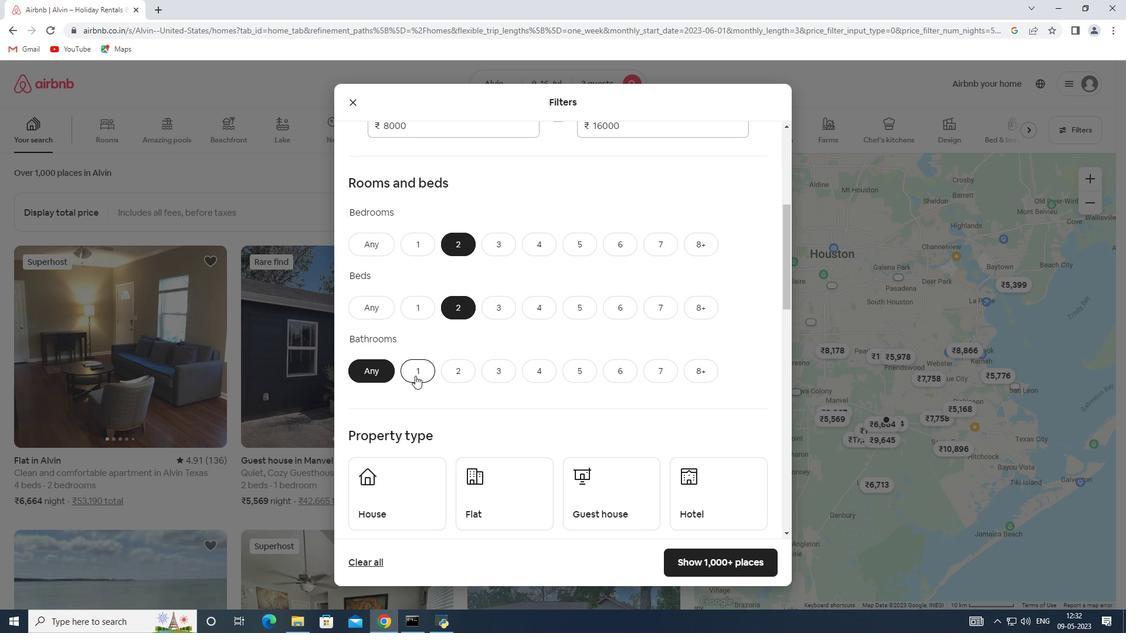 
Action: Mouse moved to (560, 351)
Screenshot: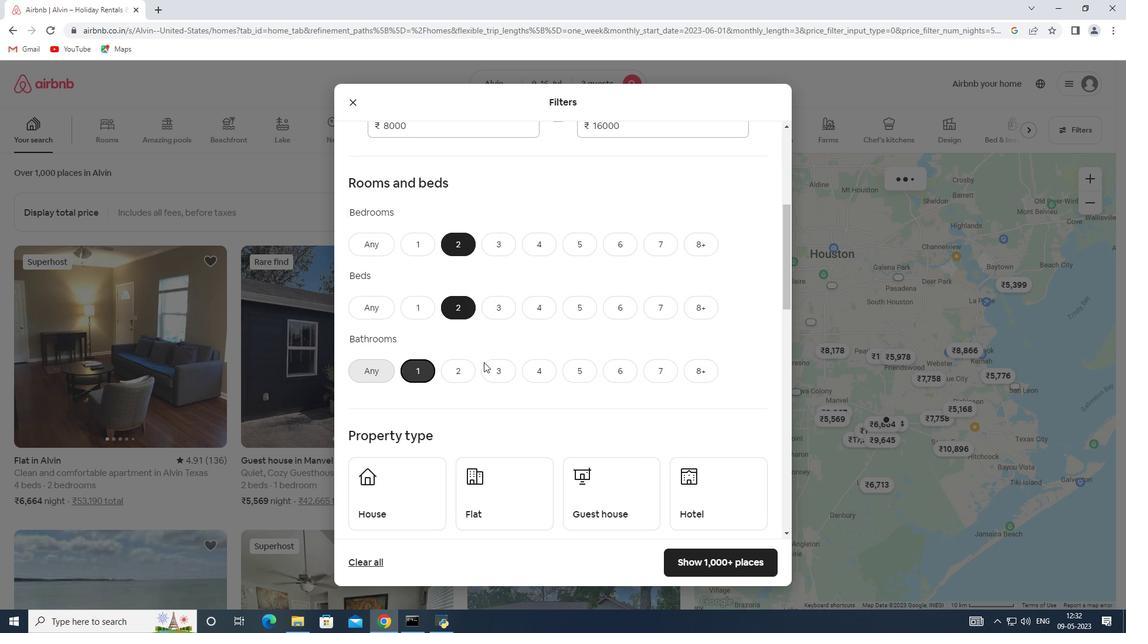 
Action: Mouse scrolled (560, 350) with delta (0, 0)
Screenshot: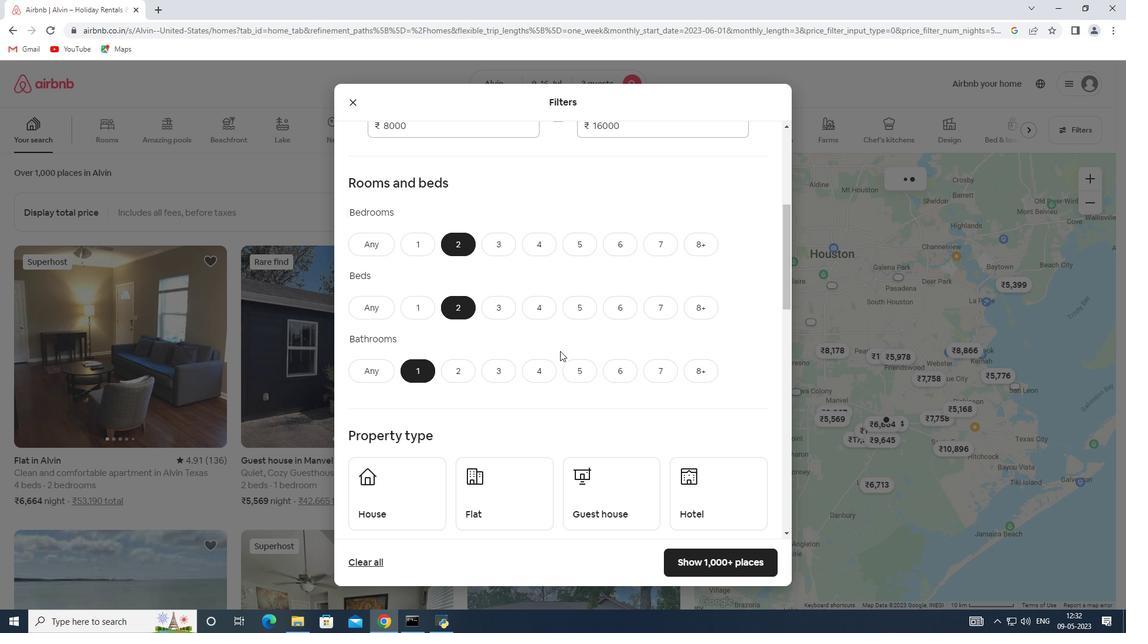 
Action: Mouse scrolled (560, 350) with delta (0, 0)
Screenshot: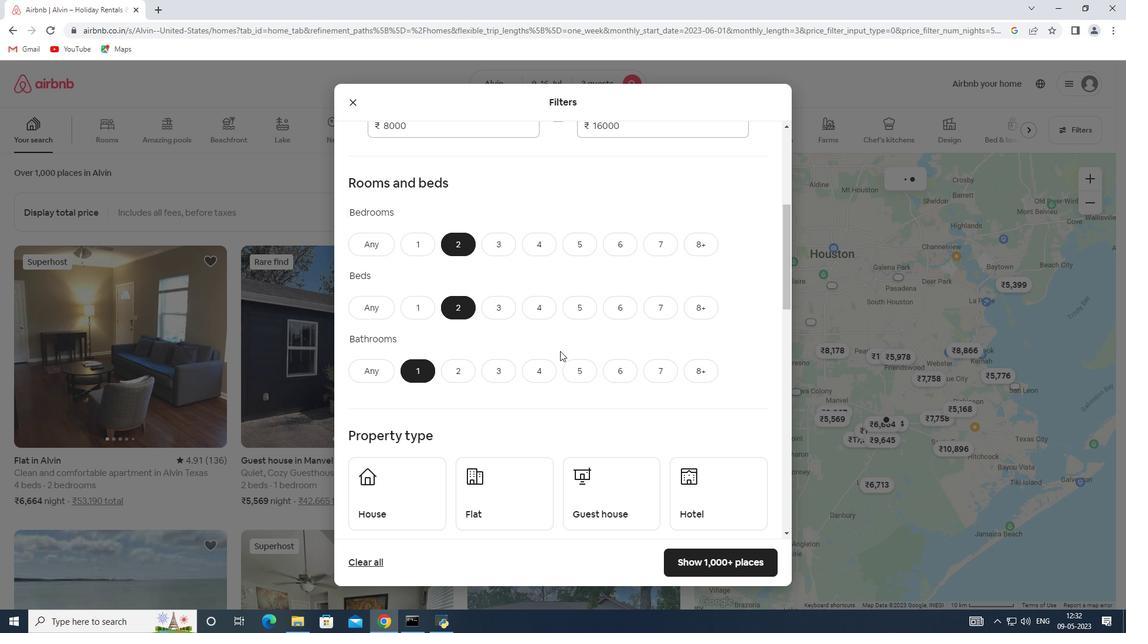 
Action: Mouse moved to (407, 372)
Screenshot: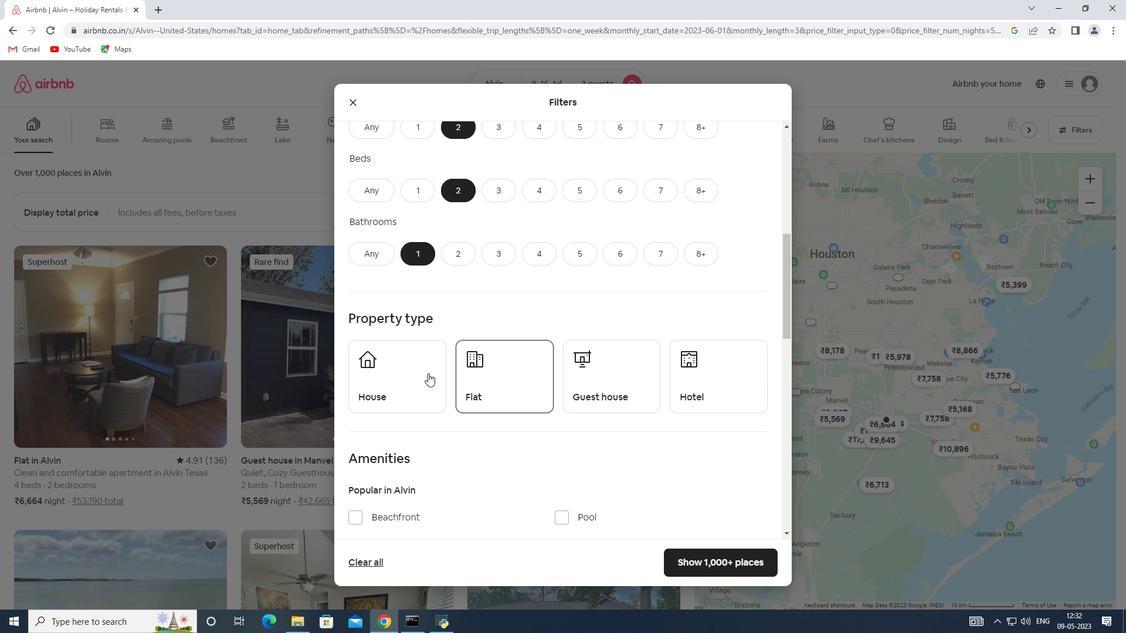 
Action: Mouse pressed left at (407, 372)
Screenshot: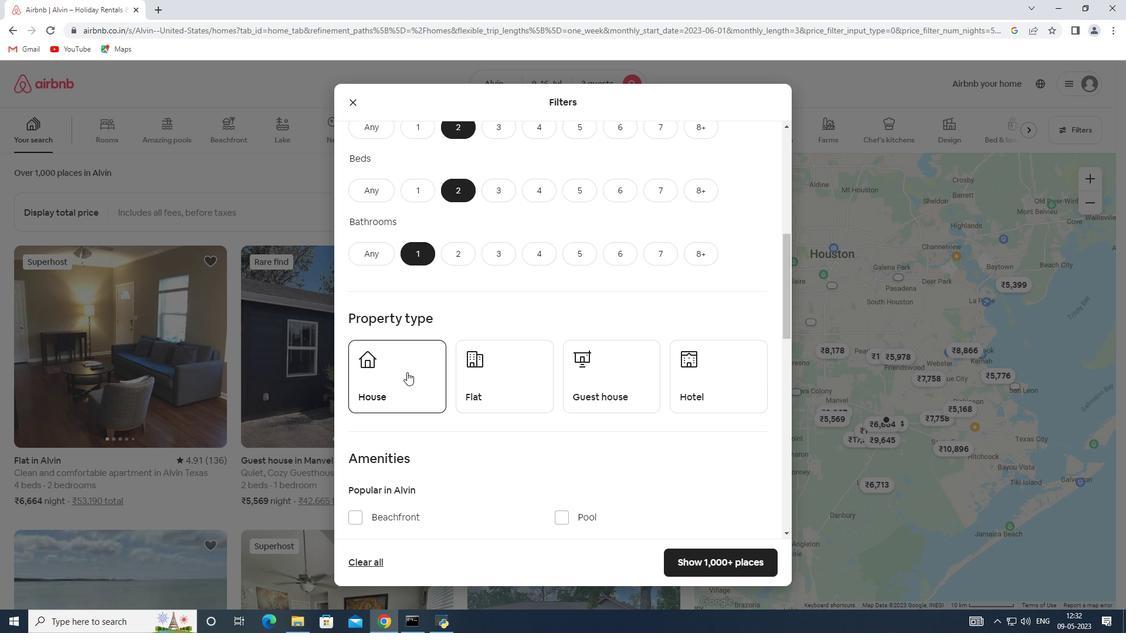 
Action: Mouse moved to (487, 372)
Screenshot: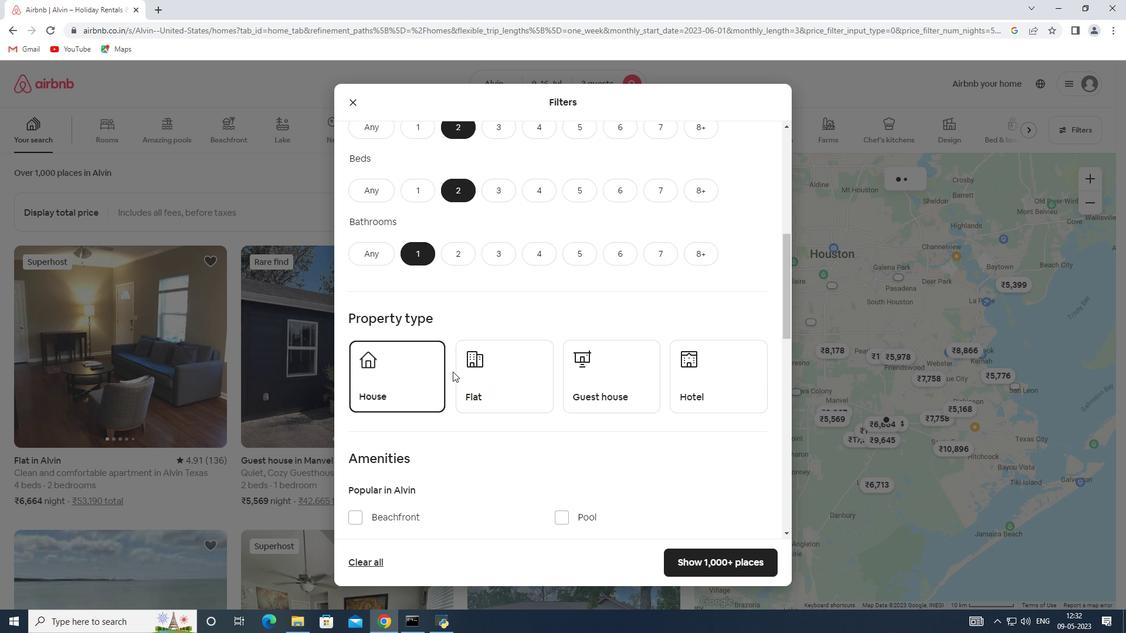 
Action: Mouse pressed left at (487, 372)
Screenshot: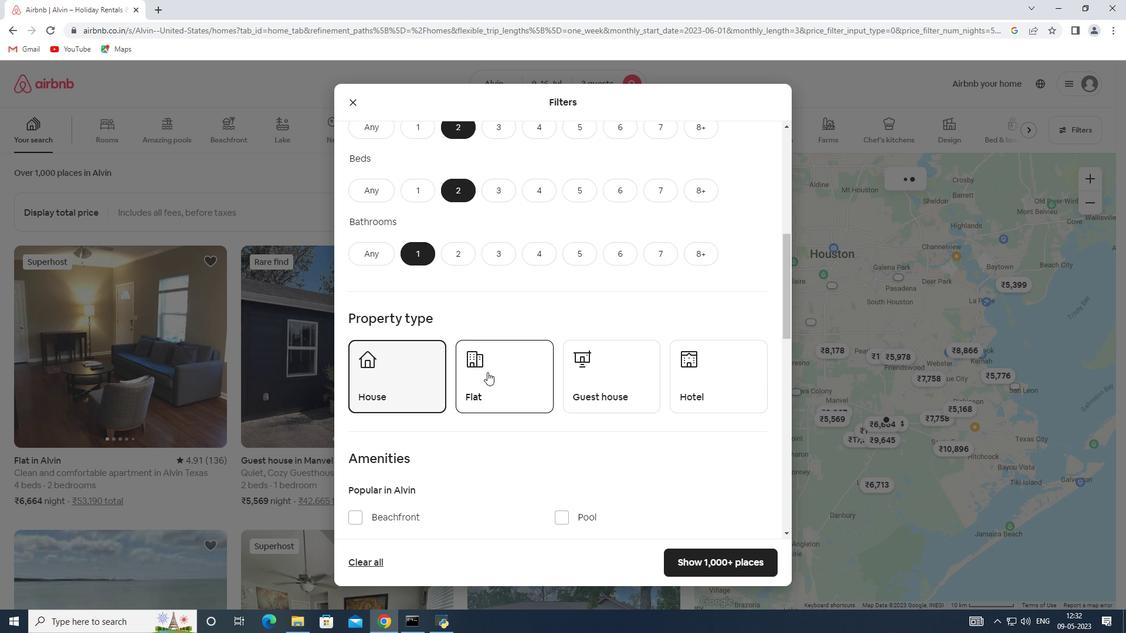 
Action: Mouse moved to (576, 372)
Screenshot: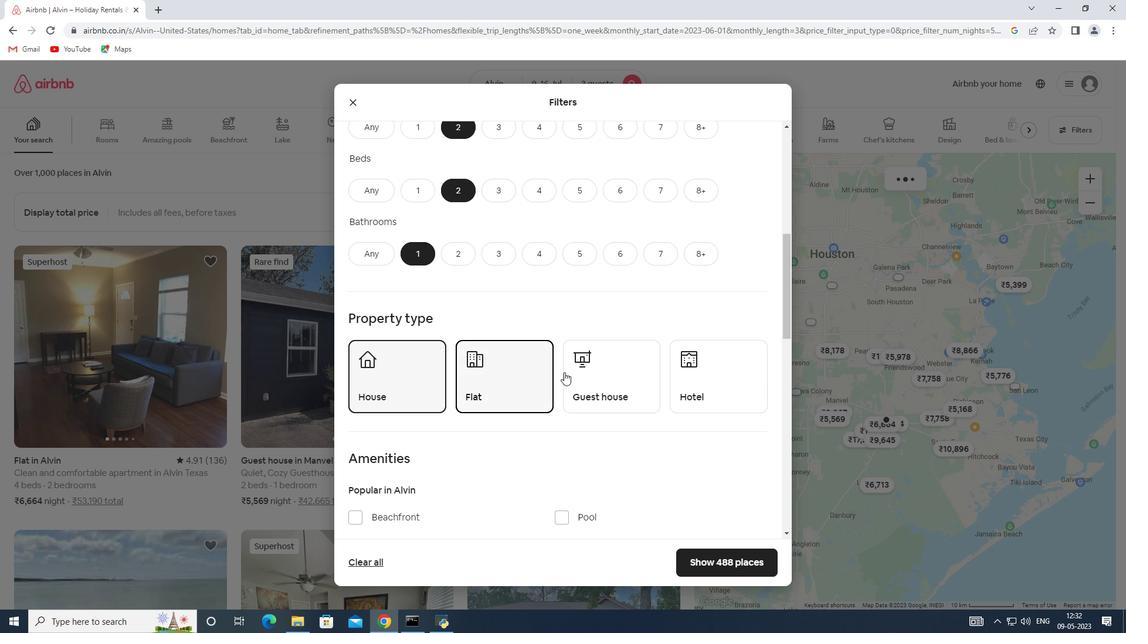 
Action: Mouse pressed left at (576, 372)
Screenshot: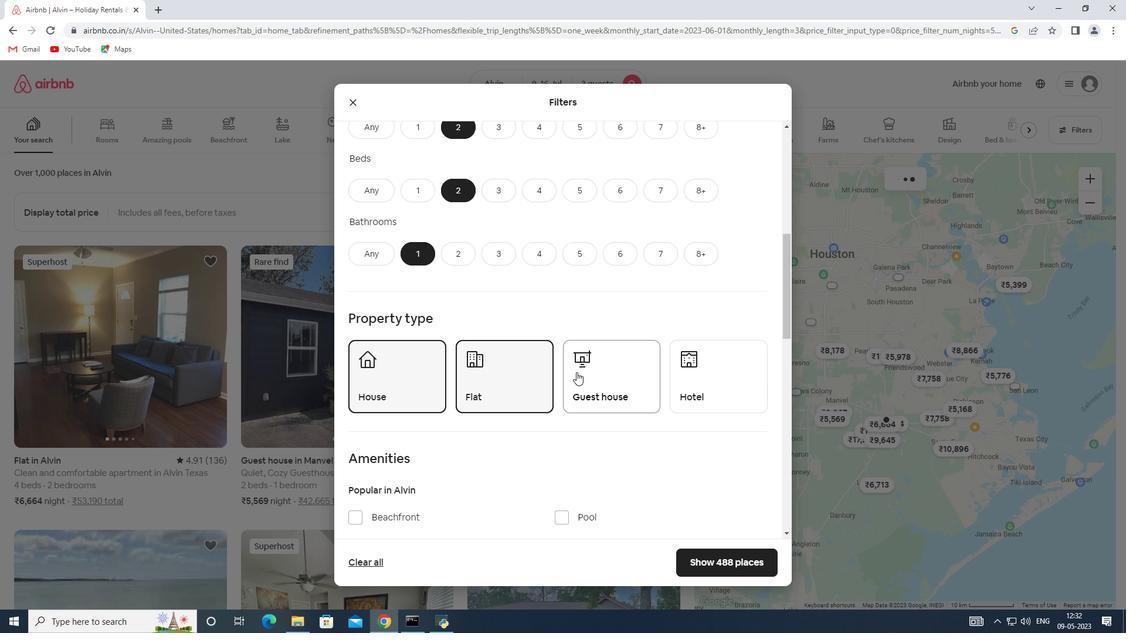 
Action: Mouse moved to (676, 372)
Screenshot: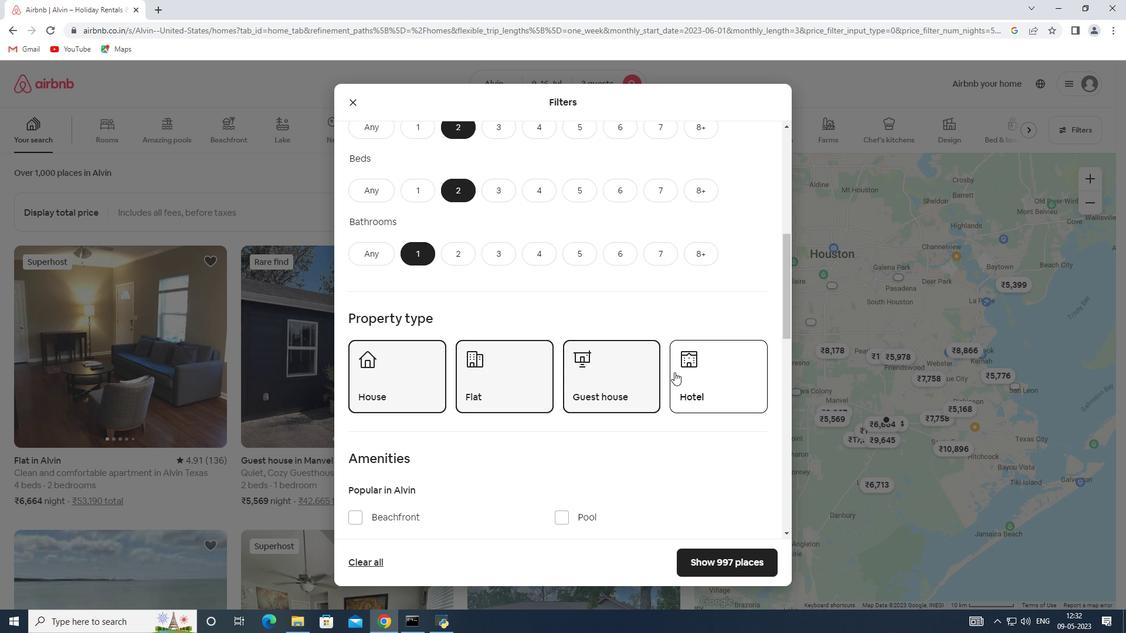 
Action: Mouse scrolled (676, 371) with delta (0, 0)
Screenshot: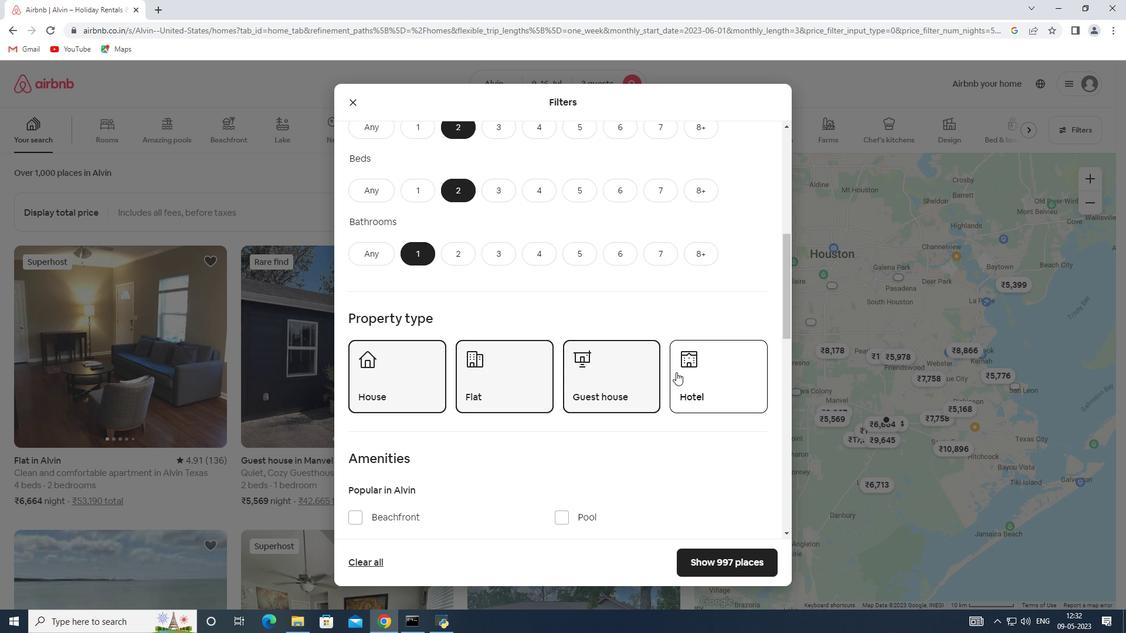 
Action: Mouse scrolled (676, 371) with delta (0, 0)
Screenshot: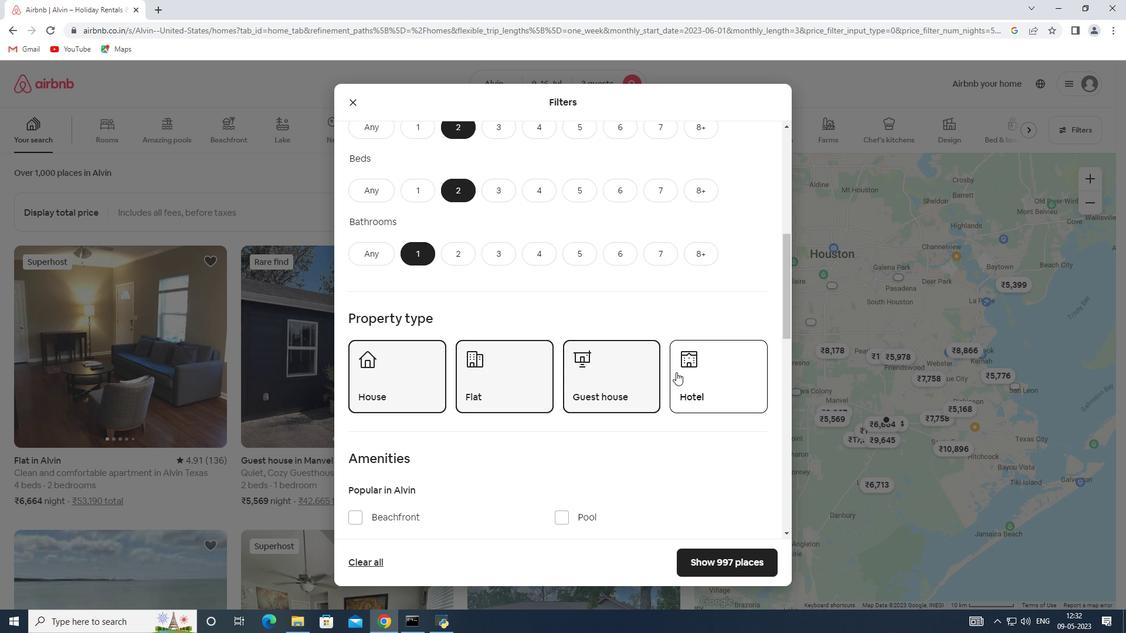 
Action: Mouse scrolled (676, 371) with delta (0, 0)
Screenshot: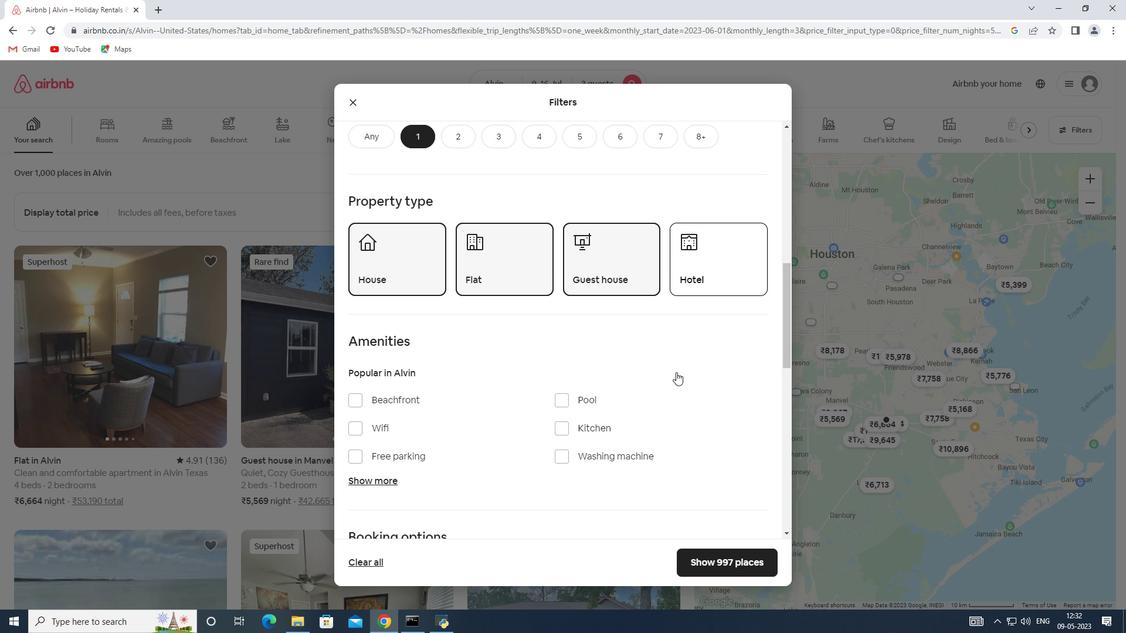 
Action: Mouse scrolled (676, 371) with delta (0, 0)
Screenshot: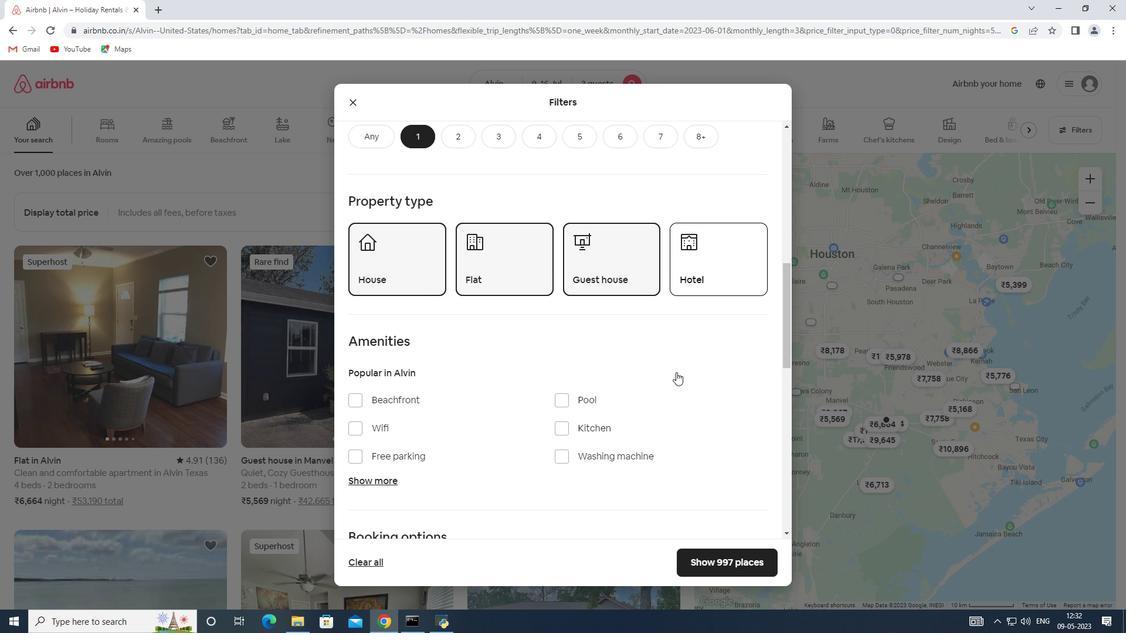 
Action: Mouse moved to (582, 366)
Screenshot: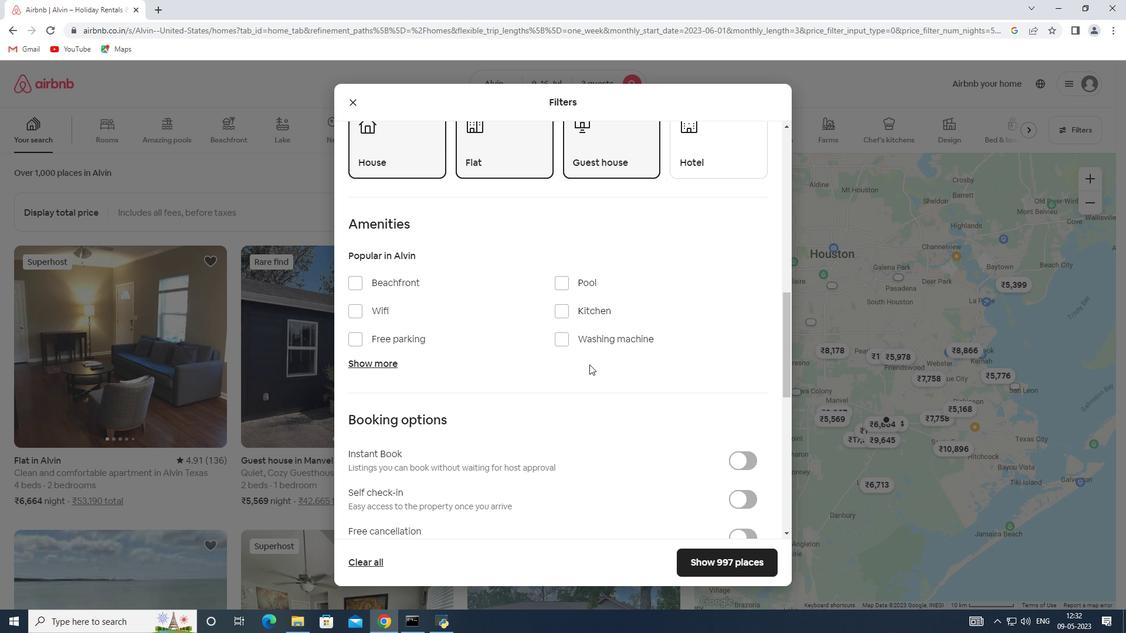 
Action: Mouse scrolled (582, 365) with delta (0, 0)
Screenshot: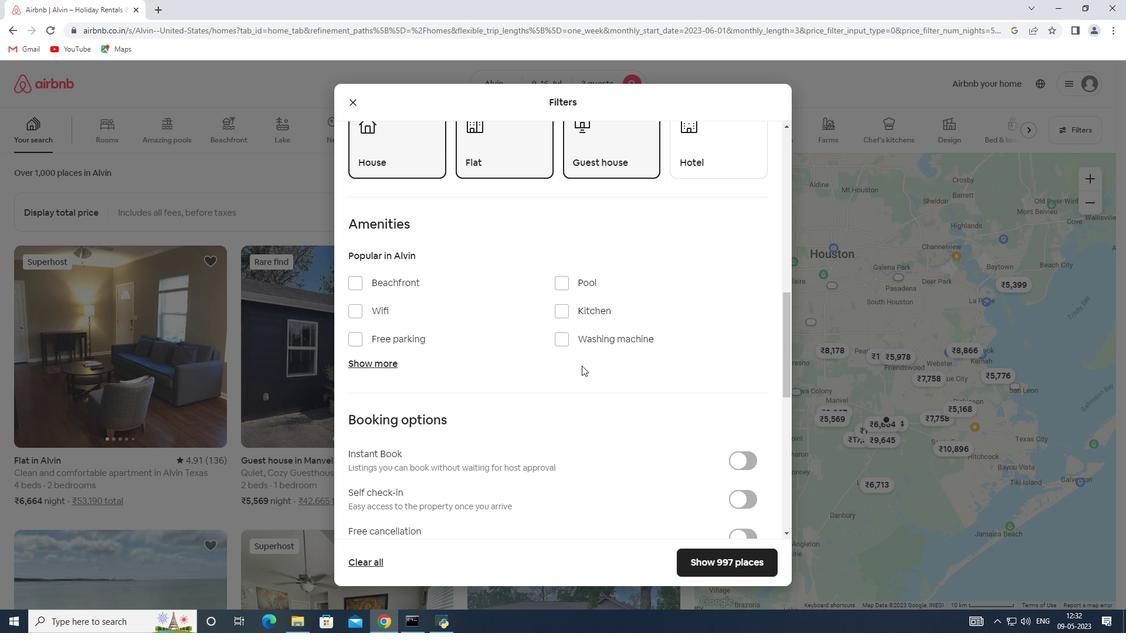 
Action: Mouse scrolled (582, 365) with delta (0, 0)
Screenshot: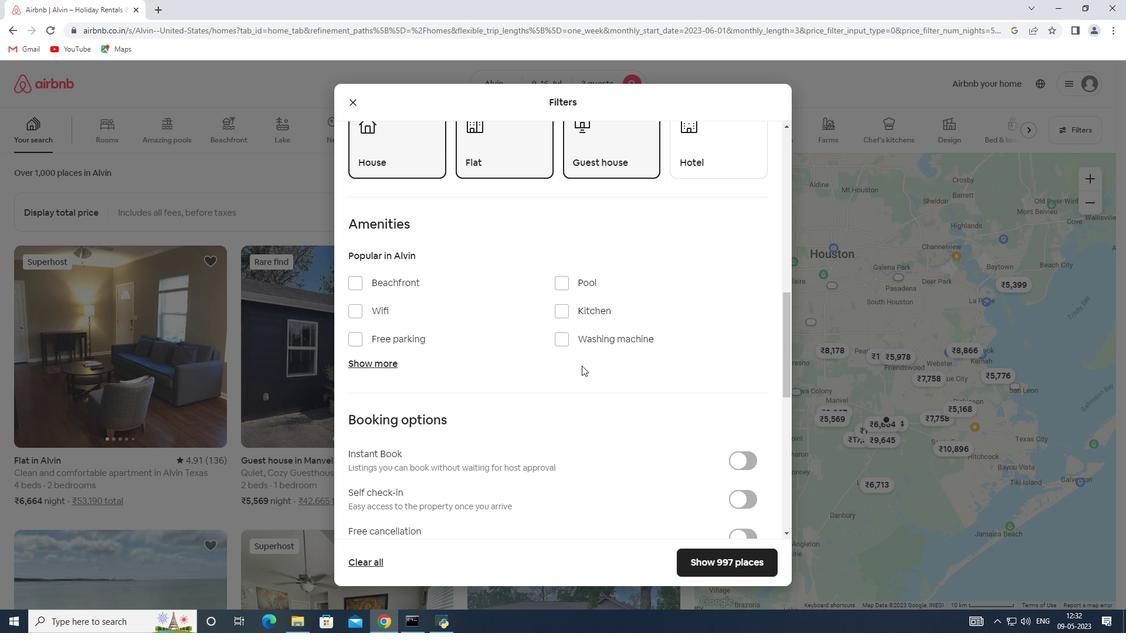 
Action: Mouse scrolled (582, 365) with delta (0, 0)
Screenshot: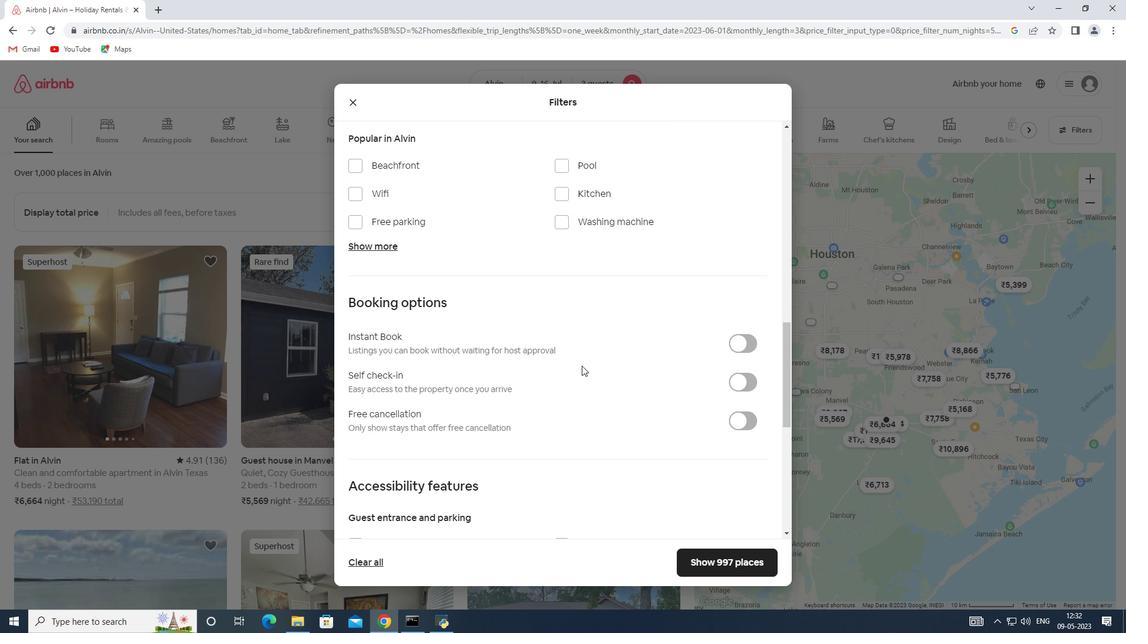 
Action: Mouse scrolled (582, 365) with delta (0, 0)
Screenshot: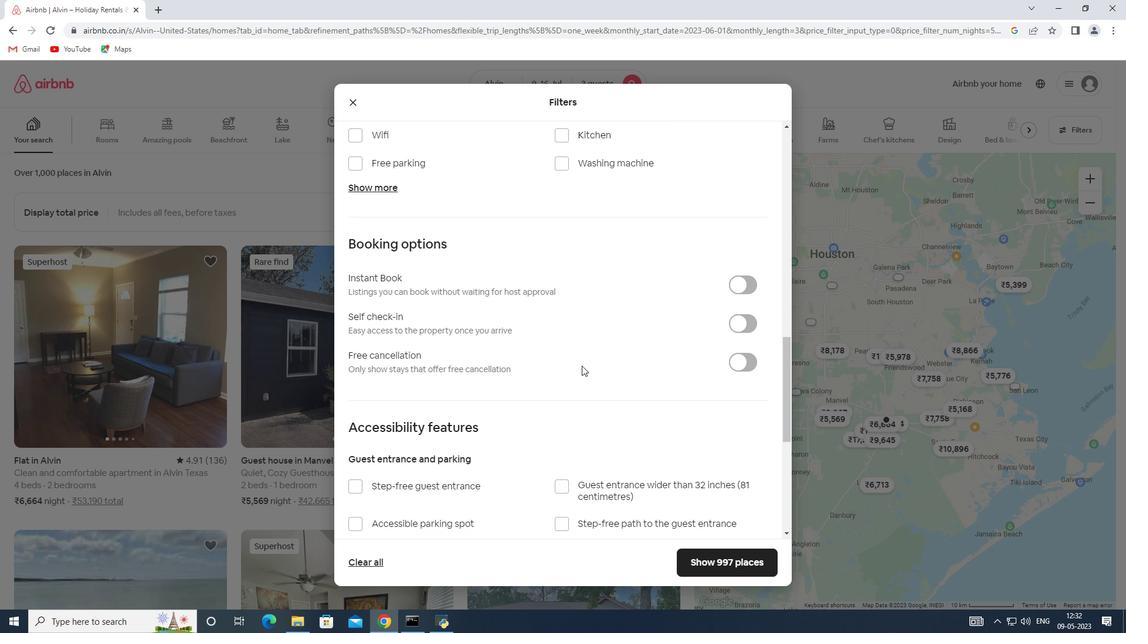 
Action: Mouse scrolled (582, 365) with delta (0, 0)
Screenshot: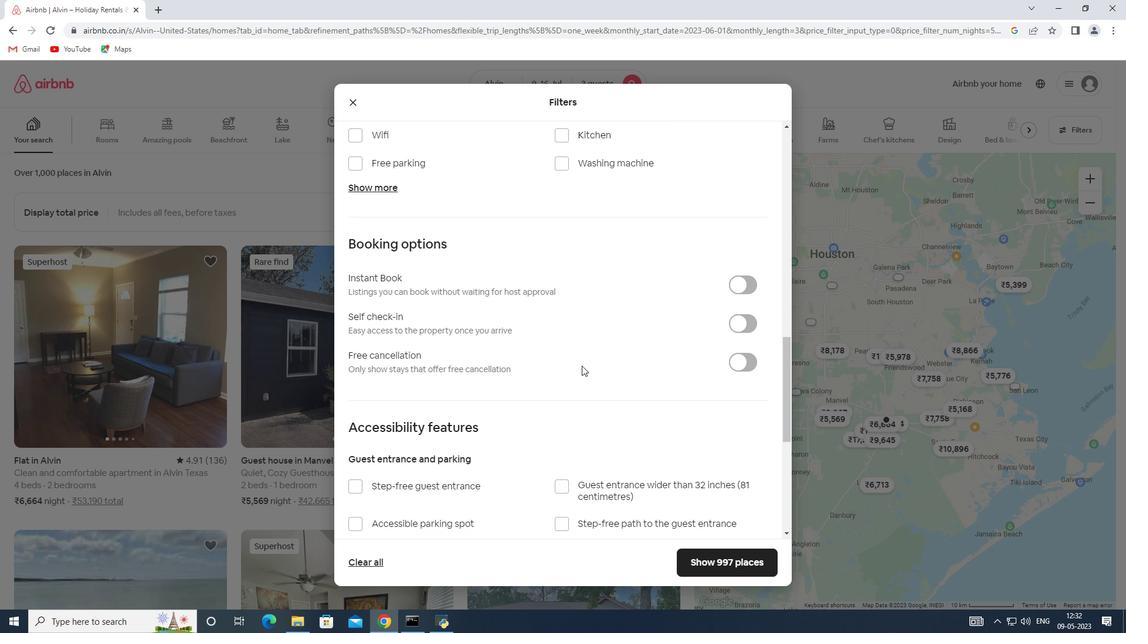 
Action: Mouse moved to (684, 303)
Screenshot: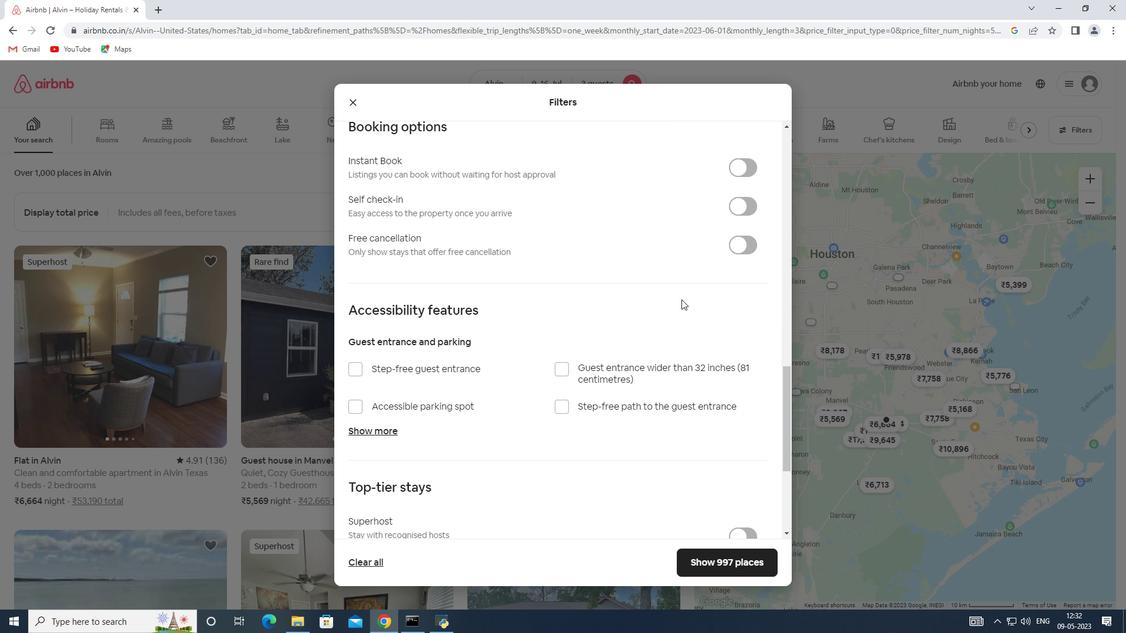 
Action: Mouse scrolled (684, 303) with delta (0, 0)
Screenshot: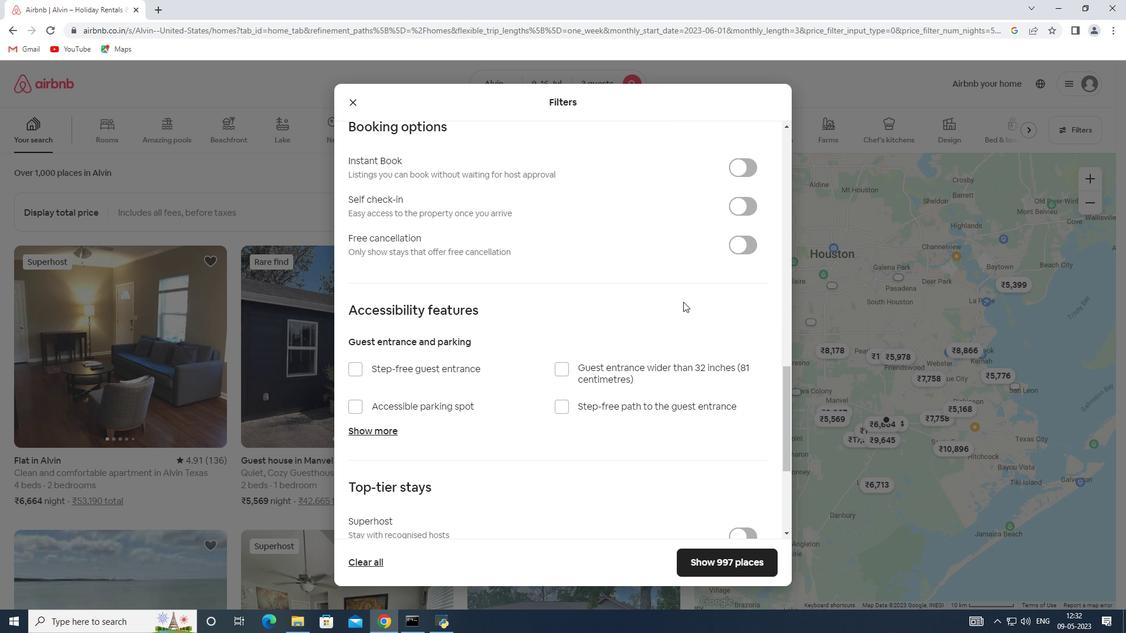 
Action: Mouse moved to (728, 262)
Screenshot: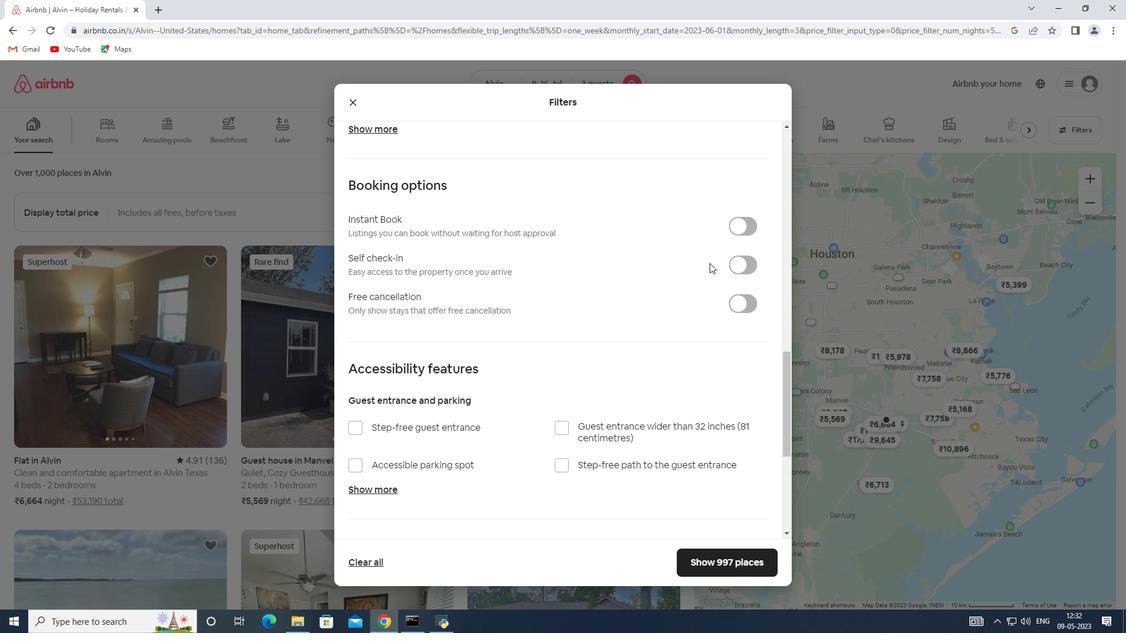 
Action: Mouse pressed left at (728, 262)
Screenshot: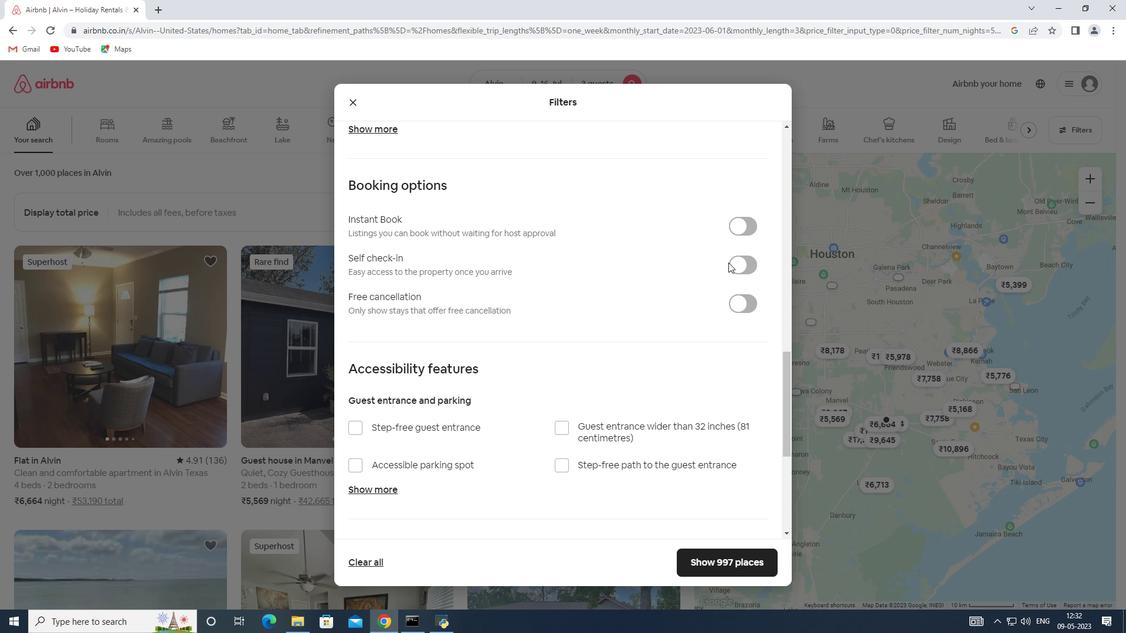 
Action: Mouse moved to (743, 265)
Screenshot: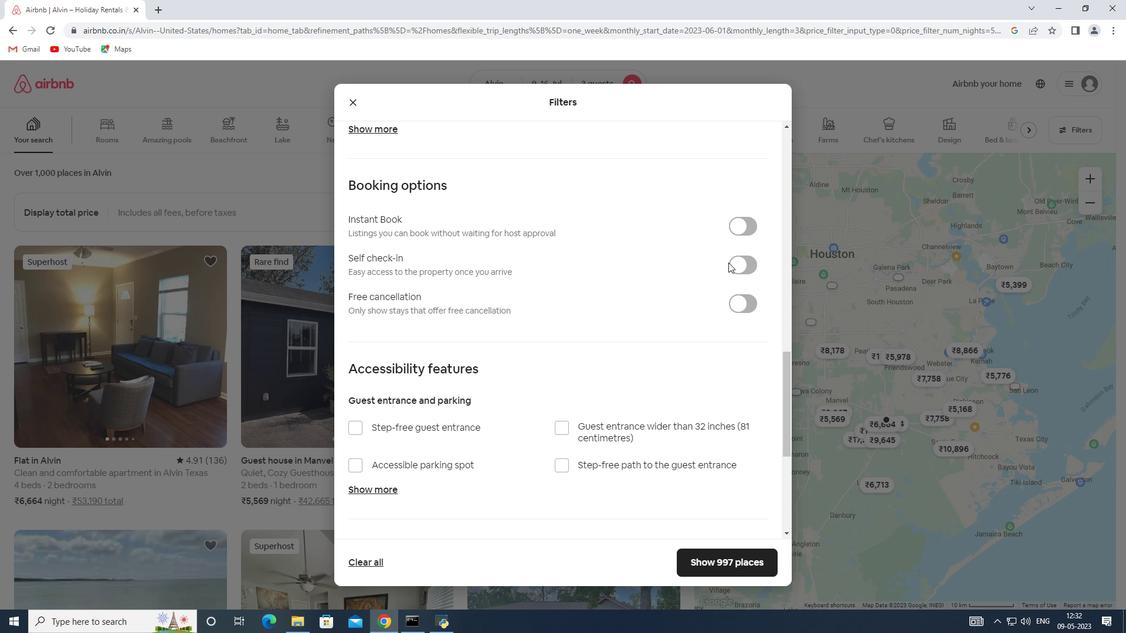 
Action: Mouse pressed left at (743, 265)
Screenshot: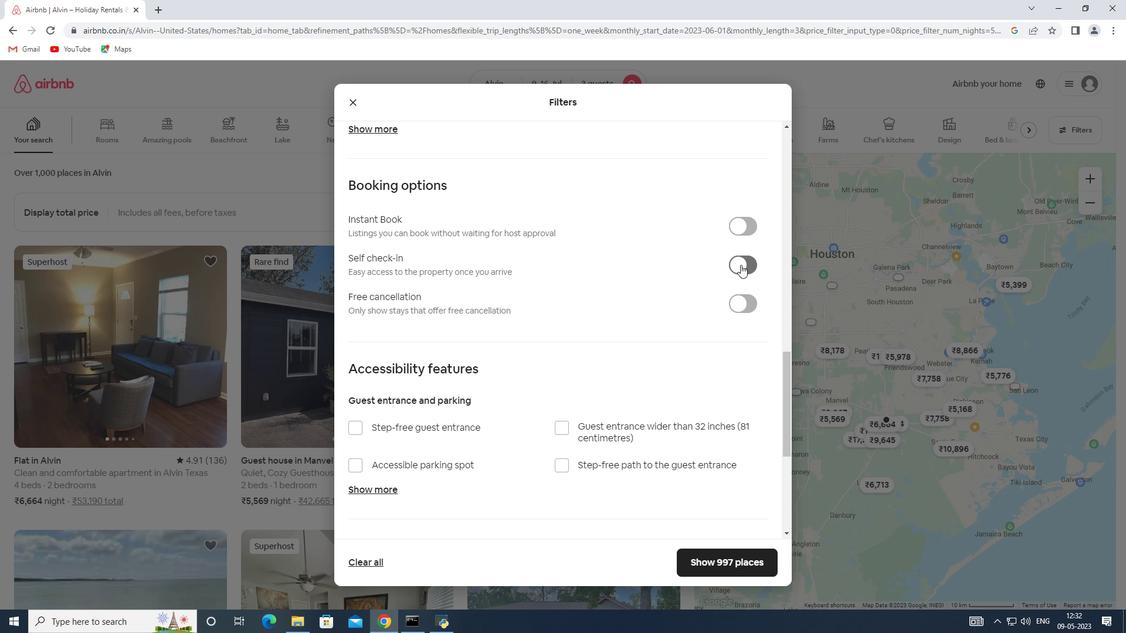 
Action: Mouse moved to (533, 340)
Screenshot: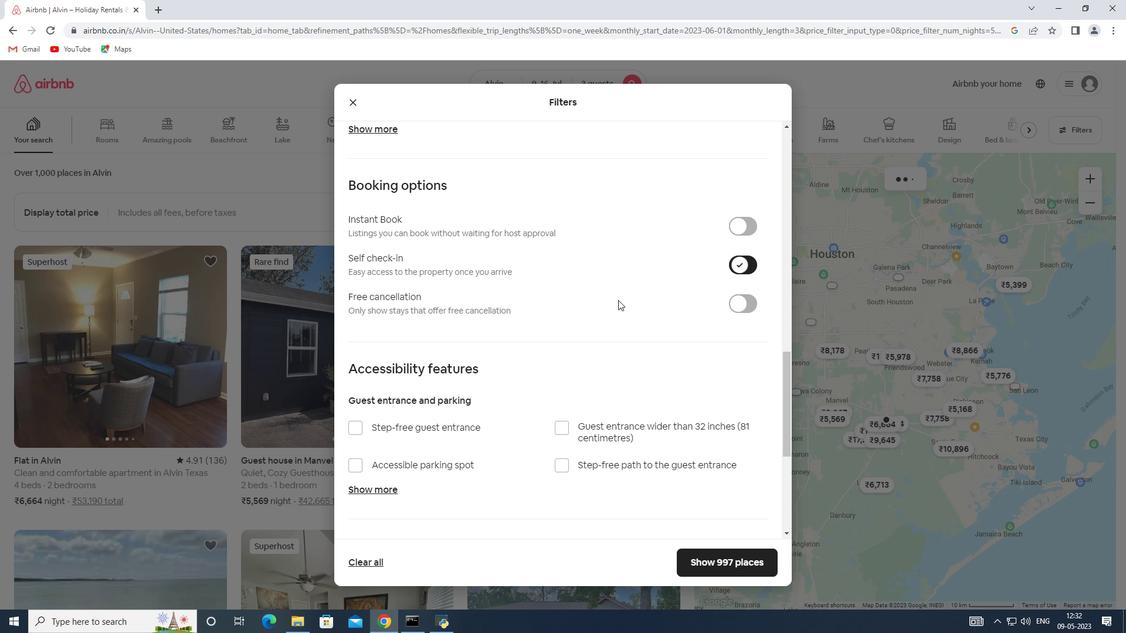 
Action: Mouse scrolled (533, 340) with delta (0, 0)
Screenshot: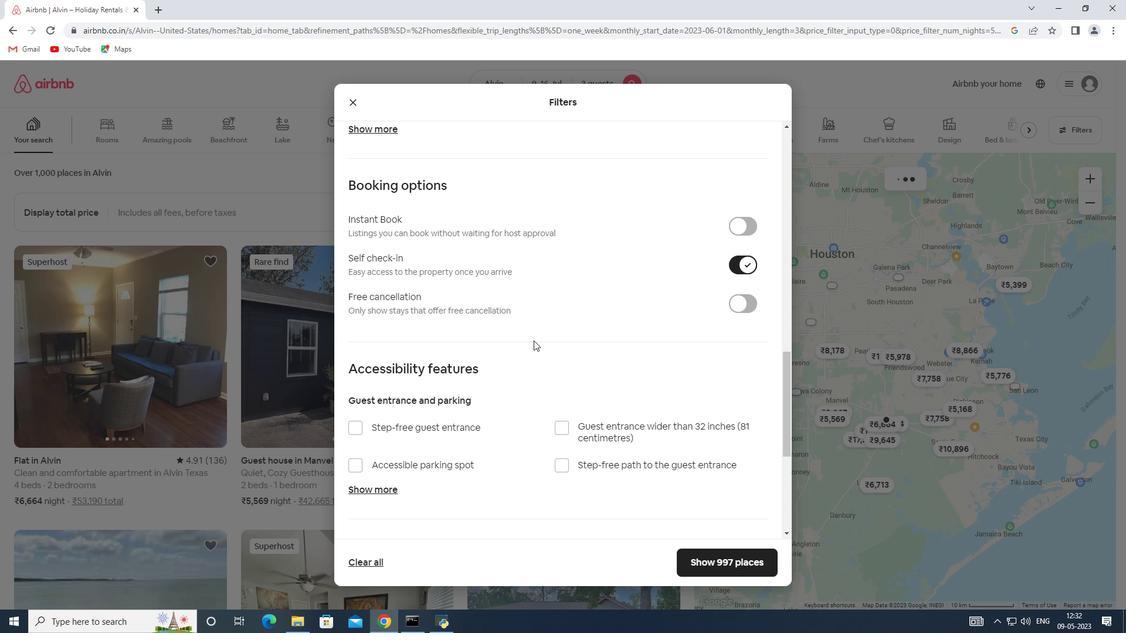 
Action: Mouse scrolled (533, 340) with delta (0, 0)
Screenshot: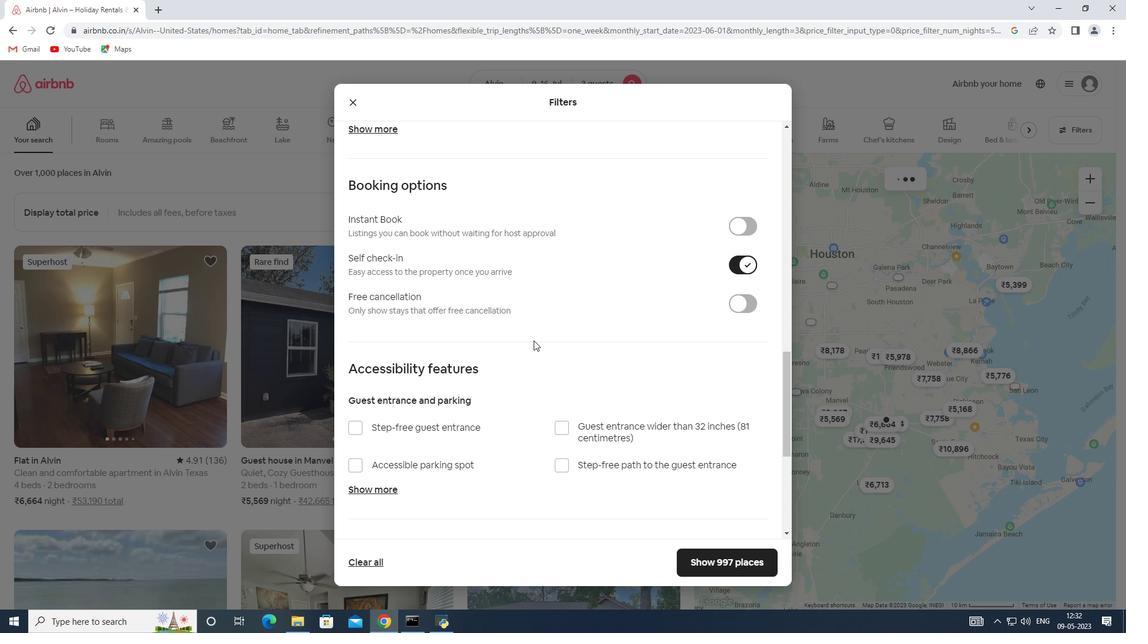 
Action: Mouse scrolled (533, 340) with delta (0, 0)
Screenshot: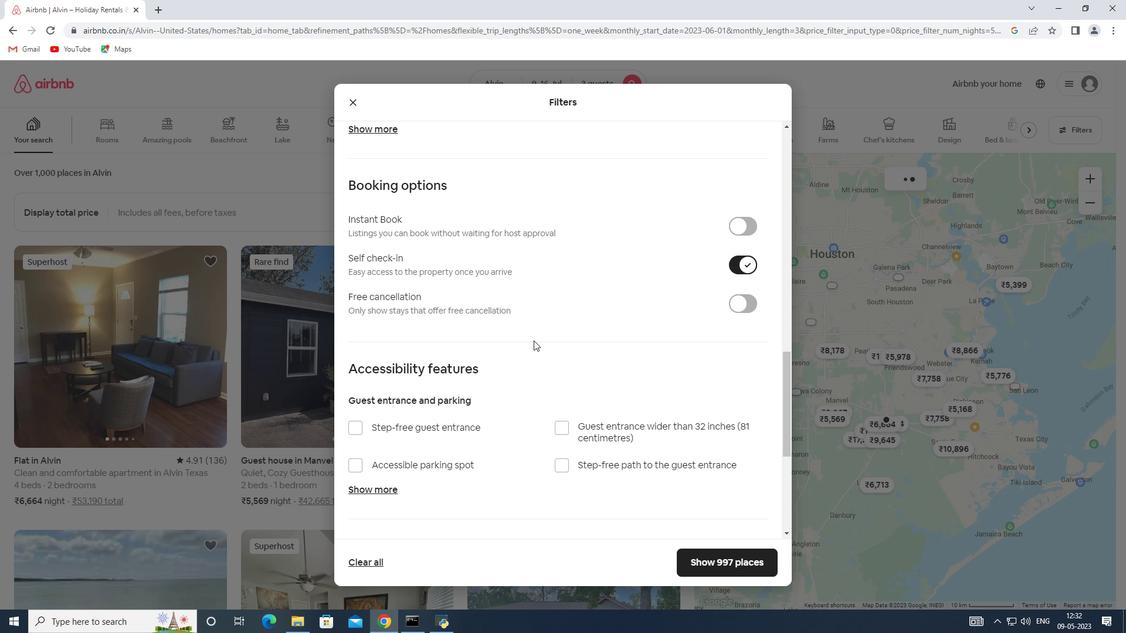 
Action: Mouse scrolled (533, 340) with delta (0, 0)
Screenshot: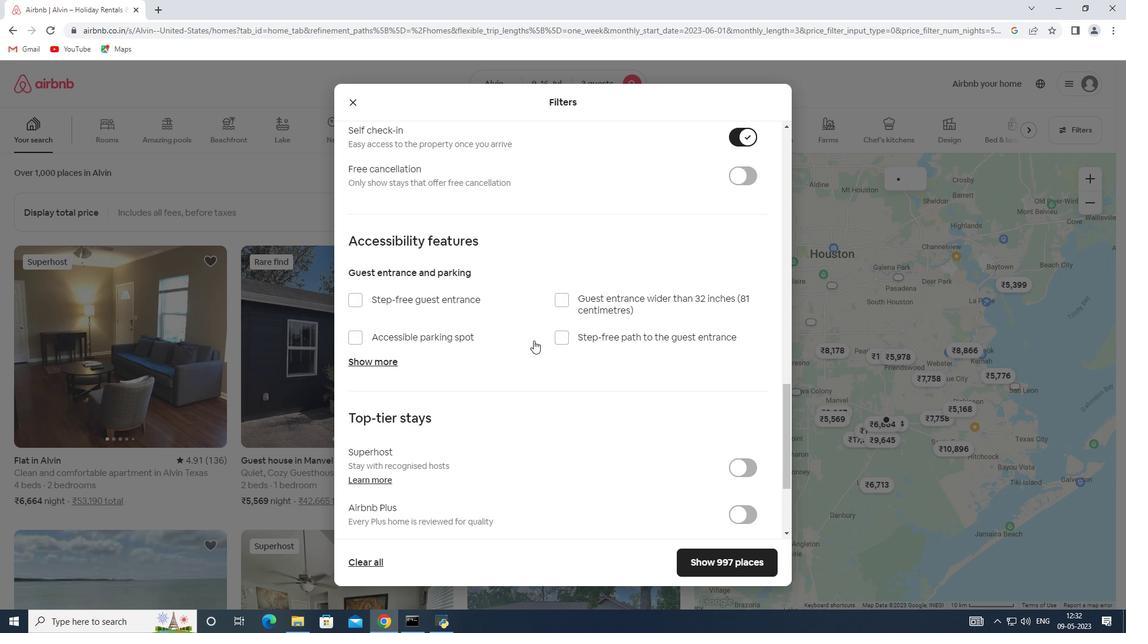 
Action: Mouse scrolled (533, 340) with delta (0, 0)
Screenshot: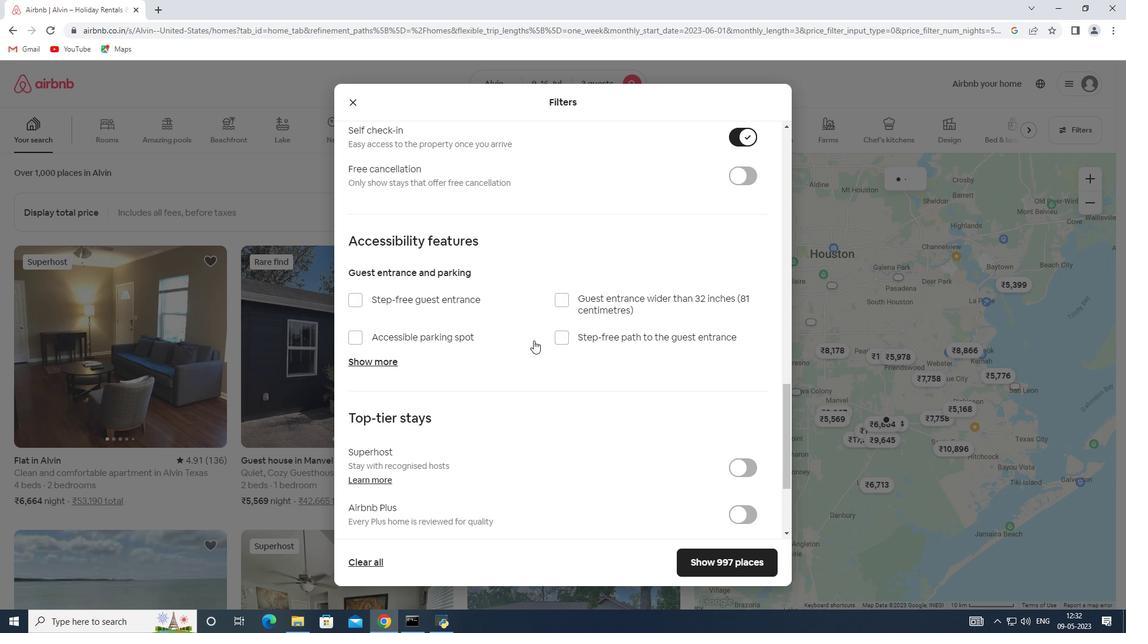
Action: Mouse moved to (367, 457)
Screenshot: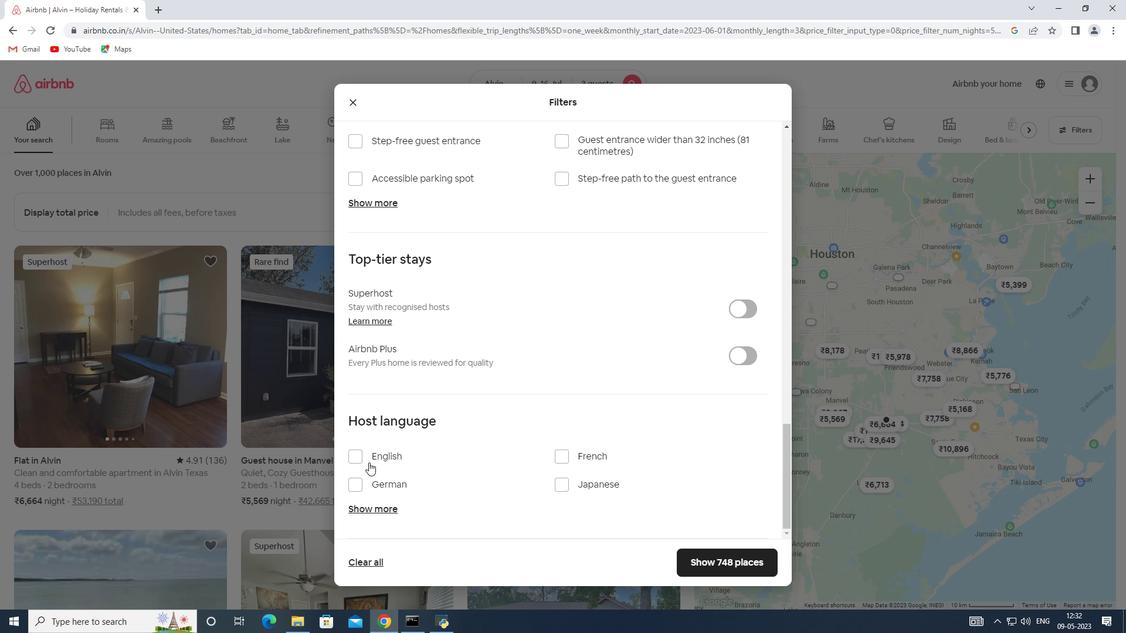 
Action: Mouse pressed left at (367, 457)
Screenshot: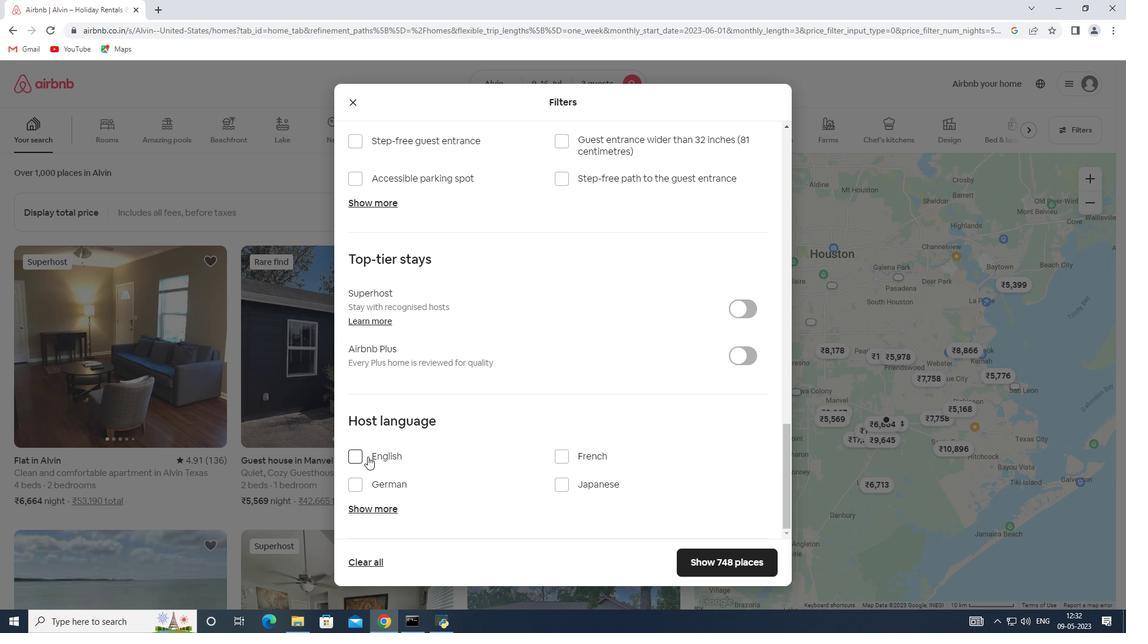 
Action: Mouse moved to (698, 556)
Screenshot: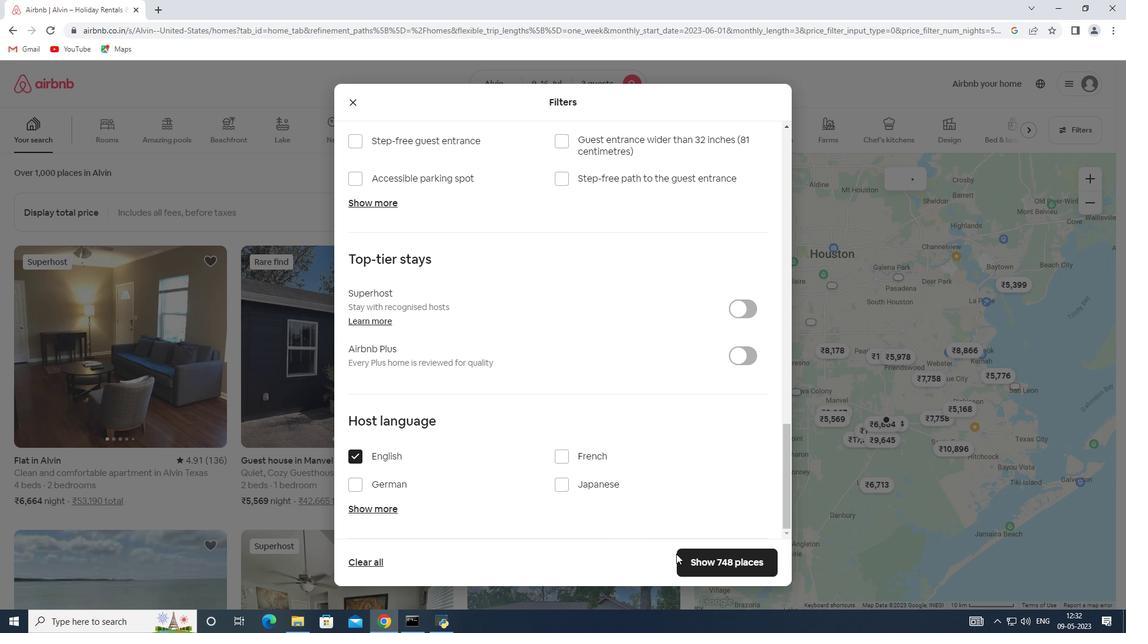 
Action: Mouse pressed left at (698, 556)
Screenshot: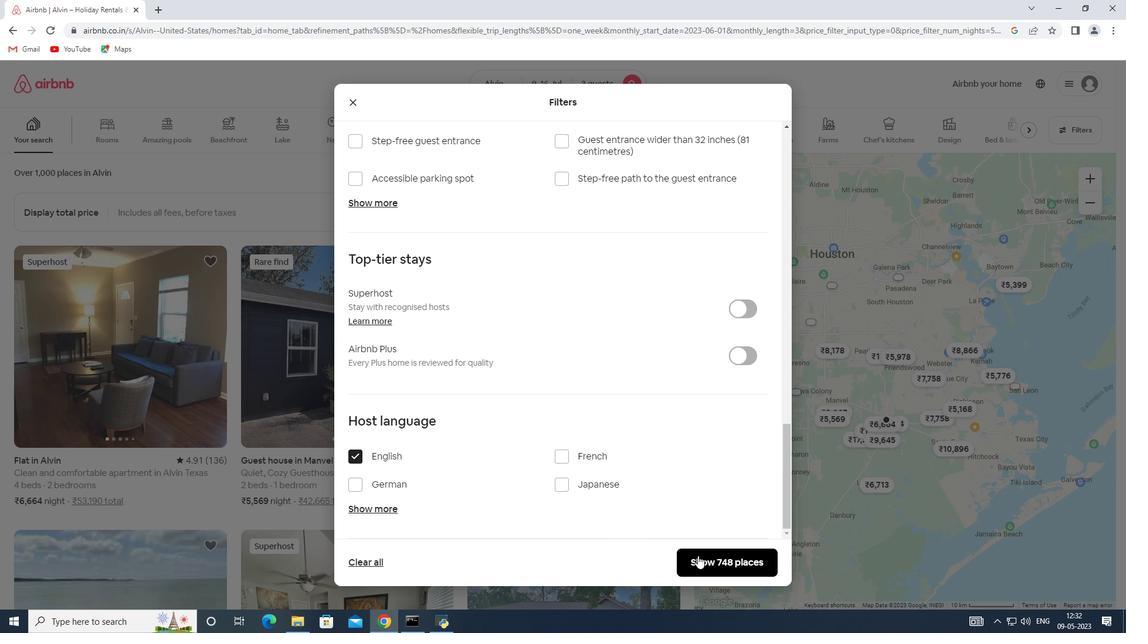 
